 Task: Open Card Team Performance Review in Board Email A/B Testing to Workspace Full-stack Development and add a team member Softage.4@softage.net, a label Purple, a checklist Social Work, an attachment from Trello, a color Purple and finally, add a card description 'Develop and launch new social media marketing campaign for new product launch' and a comment 'Attention to detail is critical for this task, so let us make sure we do not miss anything important.'. Add a start date 'Jan 08, 1900' with a due date 'Jan 15, 1900'
Action: Mouse moved to (91, 356)
Screenshot: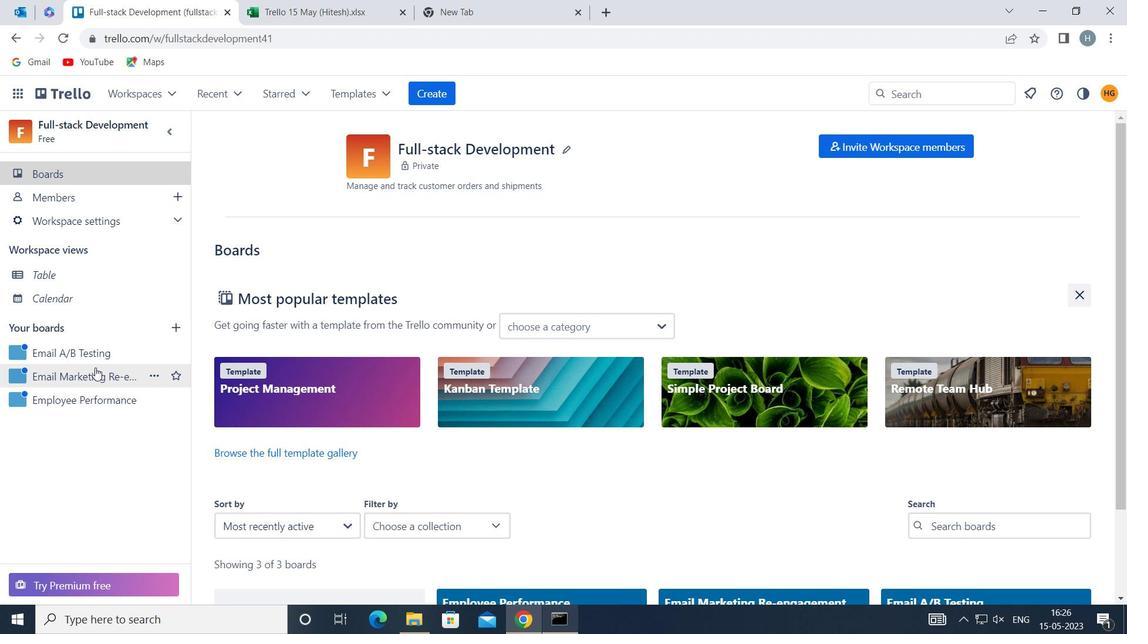 
Action: Mouse pressed left at (91, 356)
Screenshot: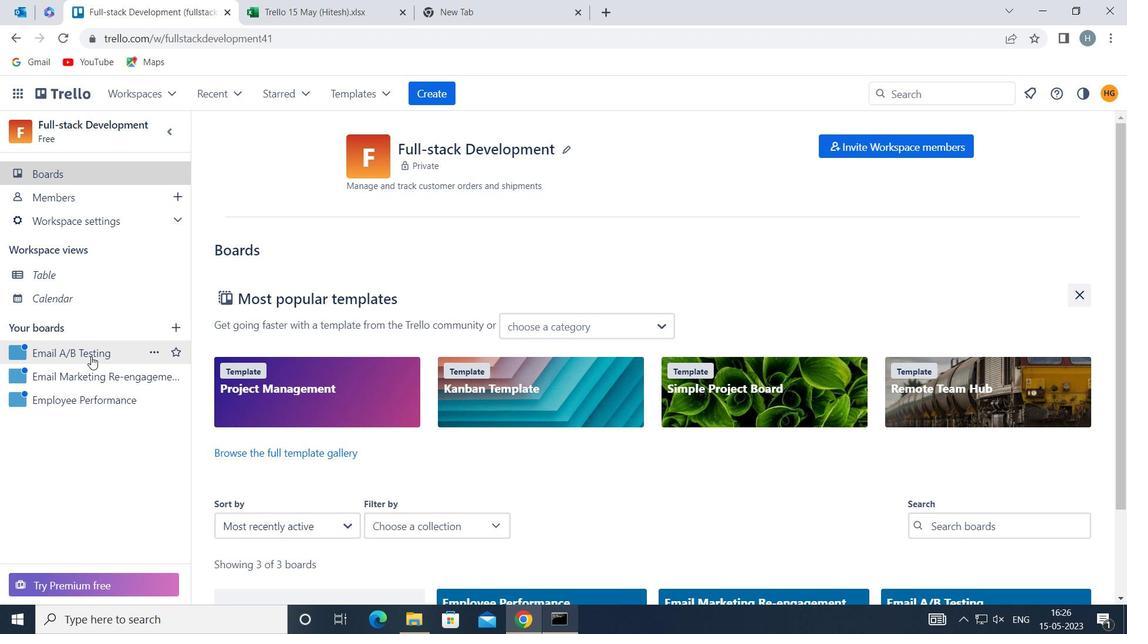 
Action: Mouse moved to (658, 209)
Screenshot: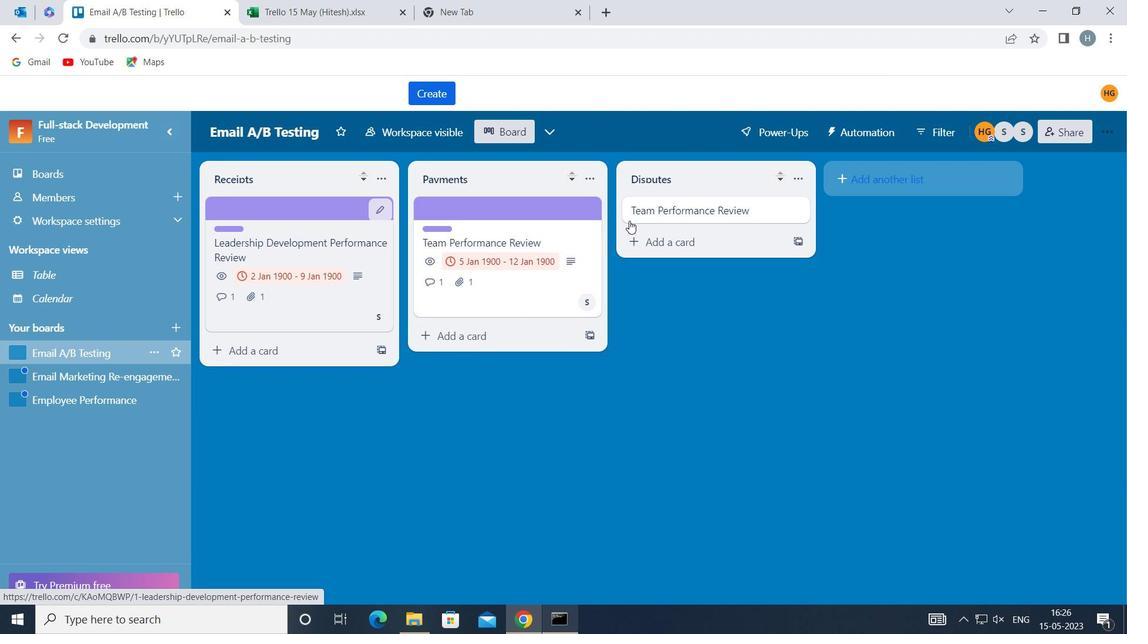 
Action: Mouse pressed left at (658, 209)
Screenshot: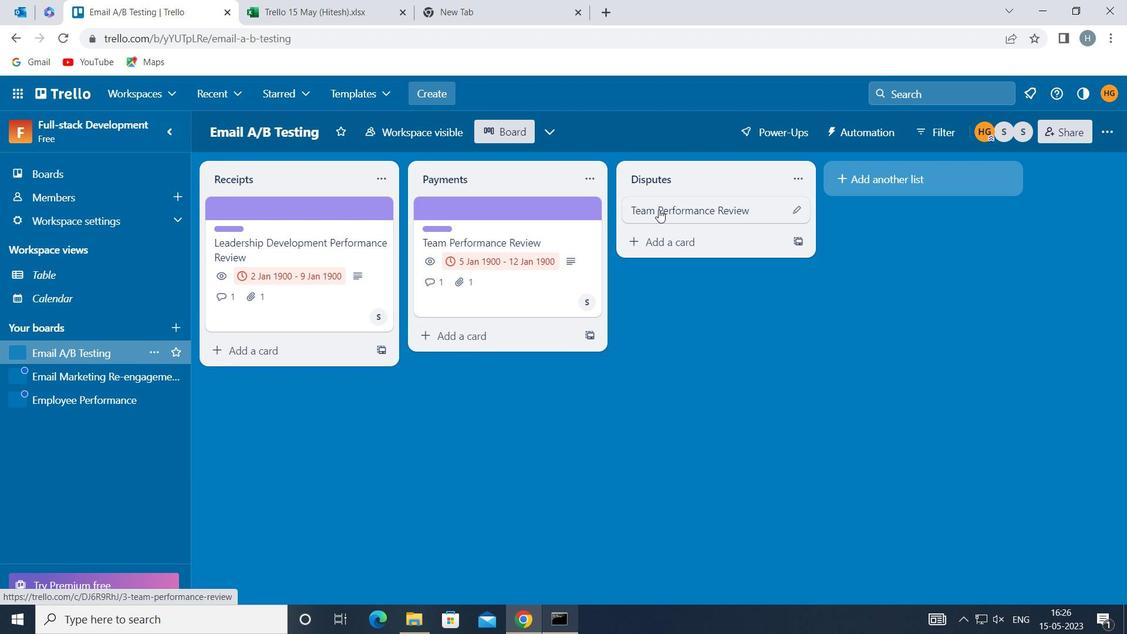 
Action: Mouse moved to (738, 263)
Screenshot: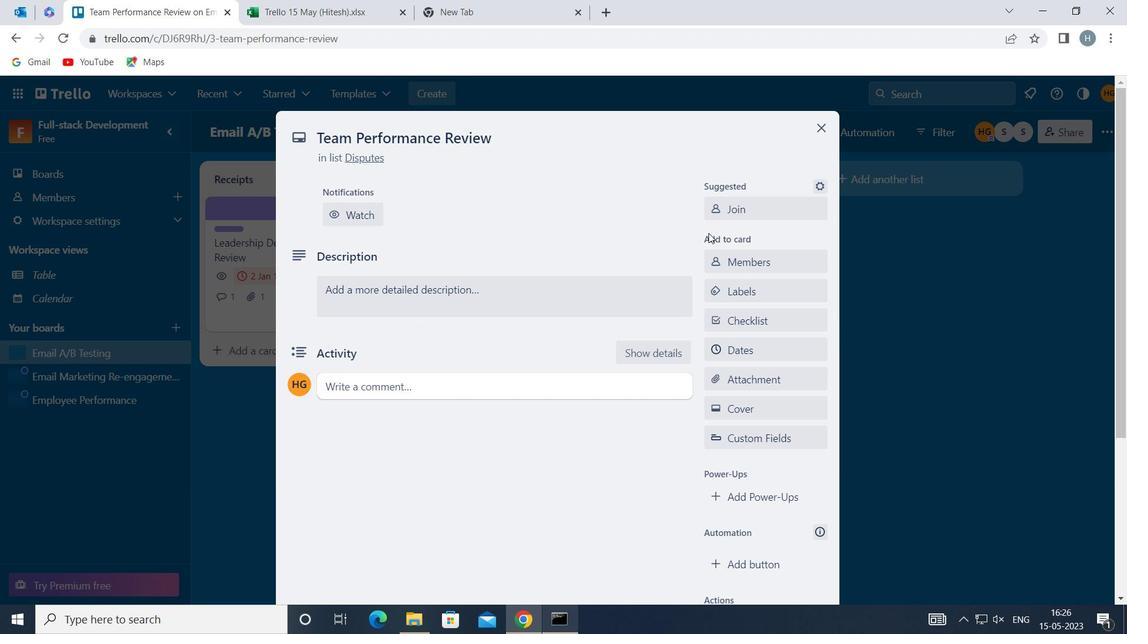 
Action: Mouse pressed left at (738, 263)
Screenshot: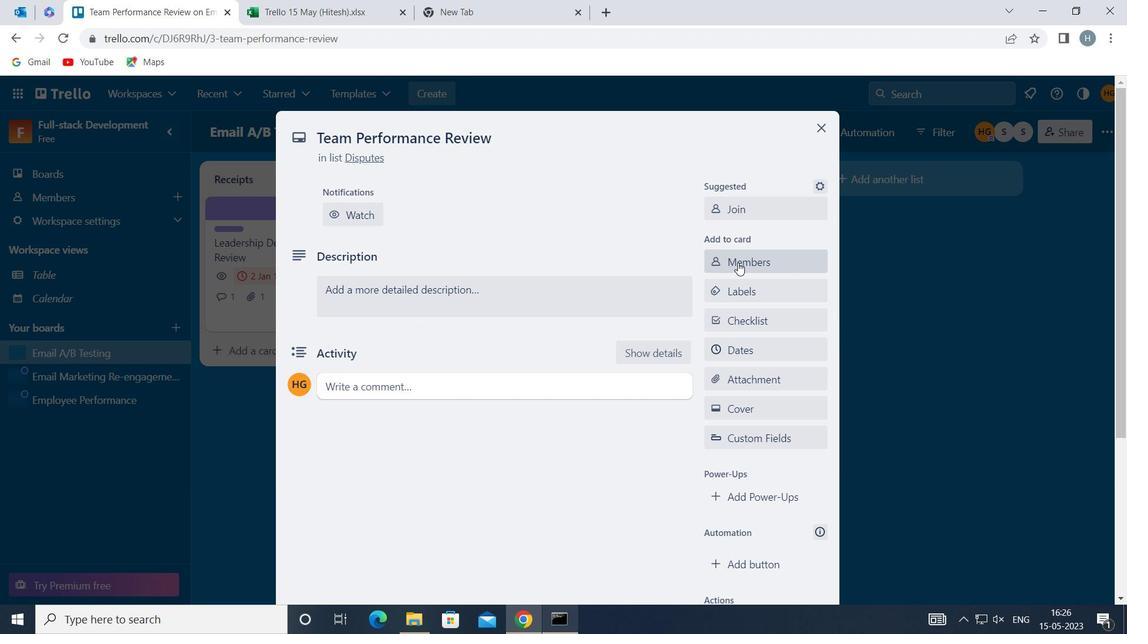 
Action: Key pressed softage
Screenshot: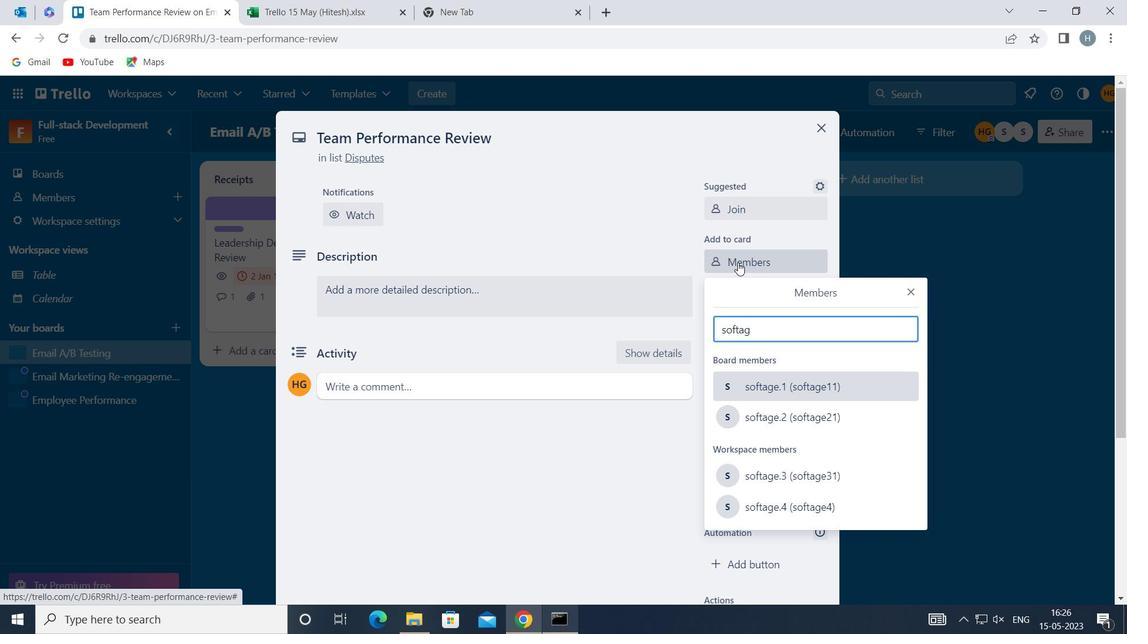 
Action: Mouse moved to (786, 502)
Screenshot: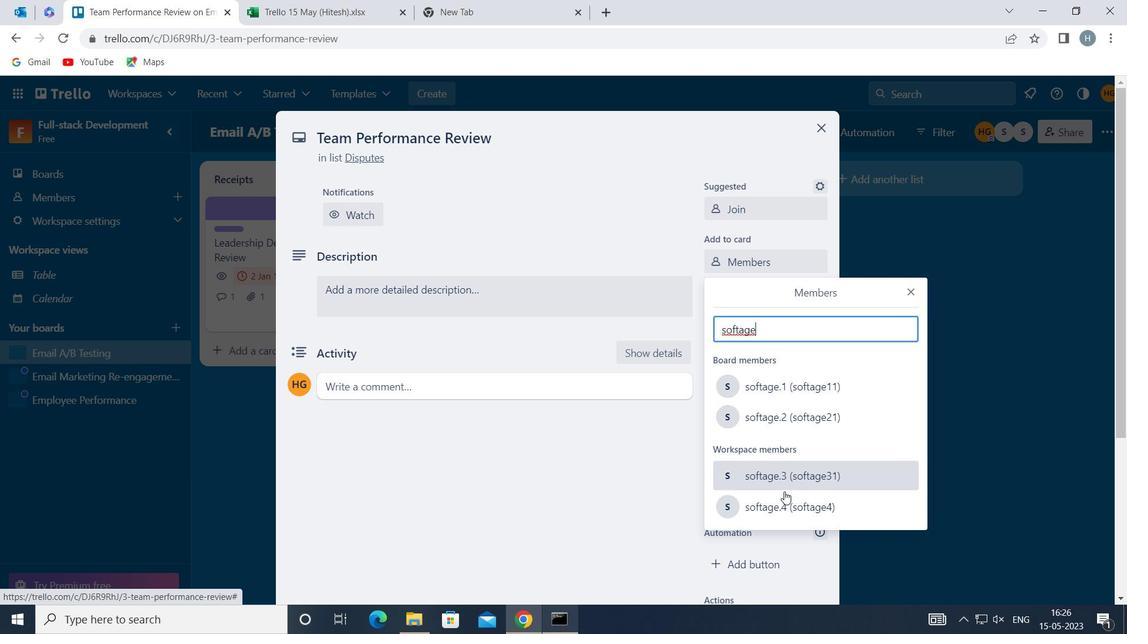 
Action: Mouse pressed left at (786, 502)
Screenshot: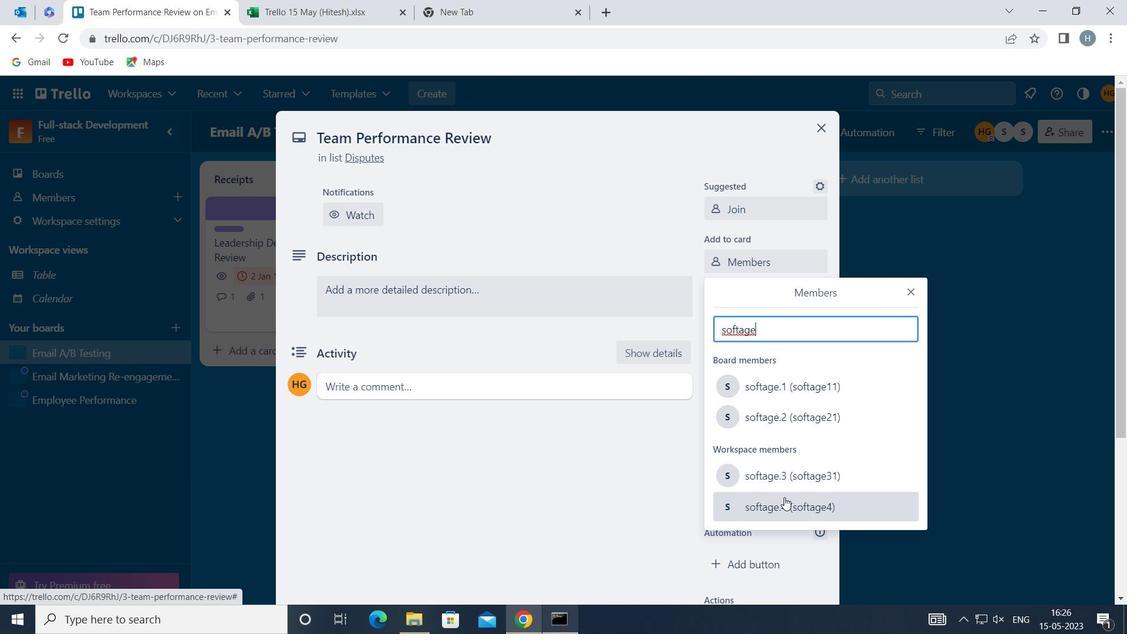 
Action: Mouse moved to (912, 290)
Screenshot: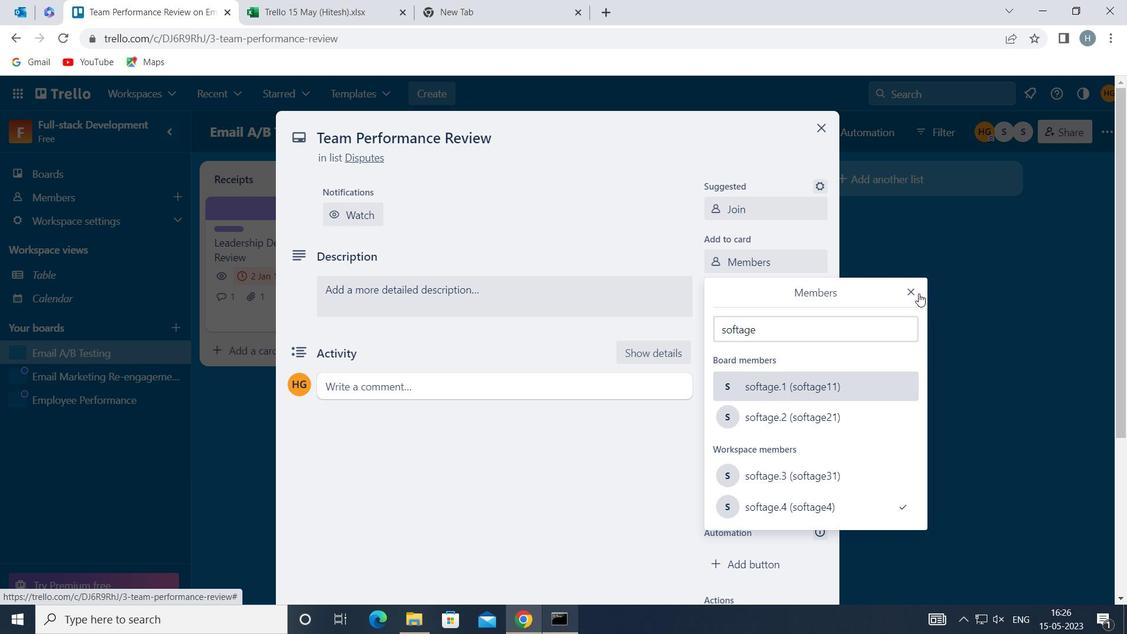 
Action: Mouse pressed left at (912, 290)
Screenshot: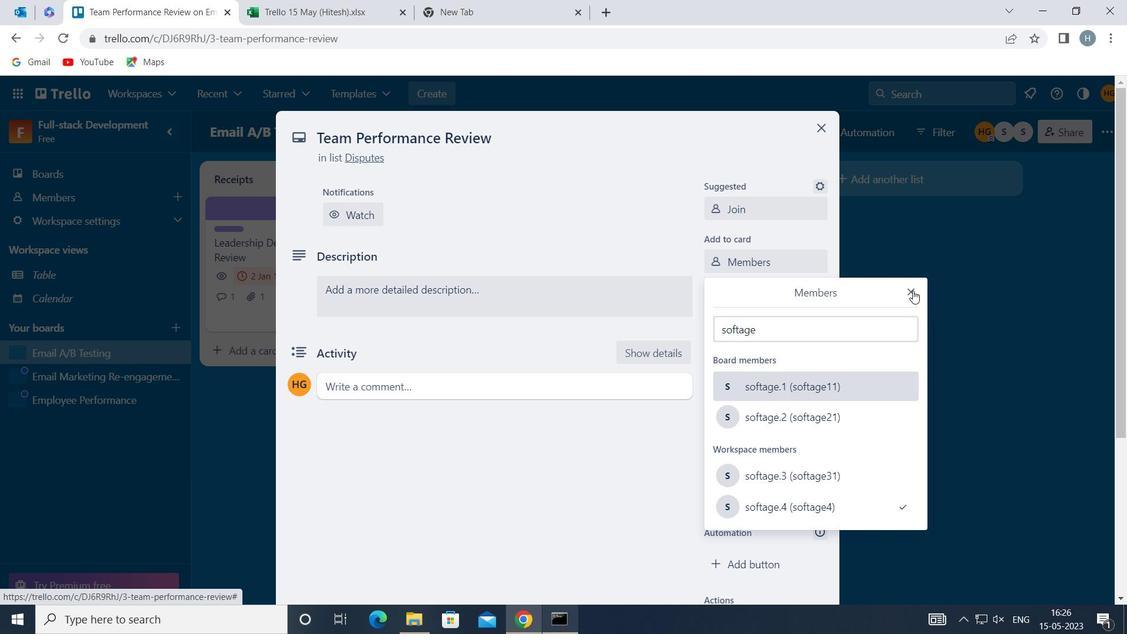 
Action: Mouse moved to (797, 284)
Screenshot: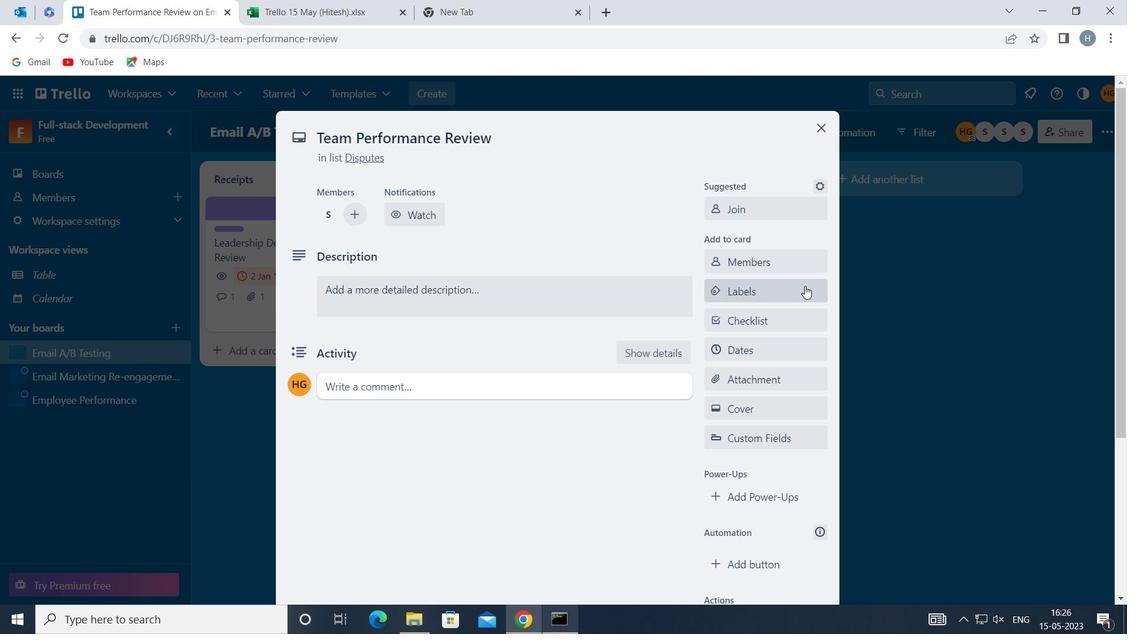 
Action: Mouse pressed left at (797, 284)
Screenshot: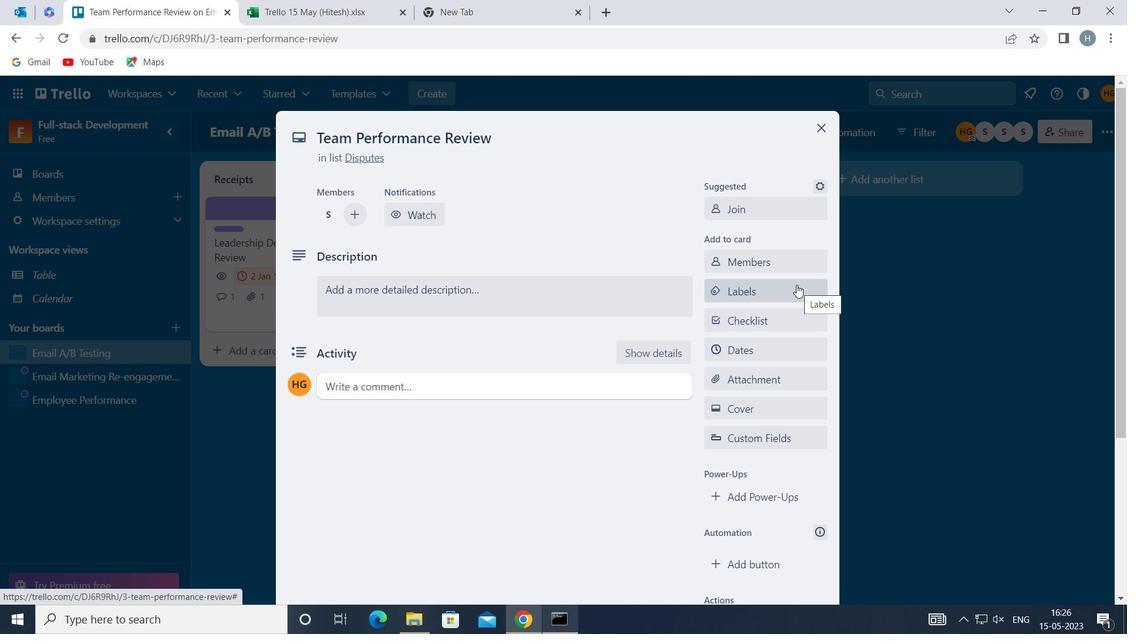
Action: Mouse moved to (796, 318)
Screenshot: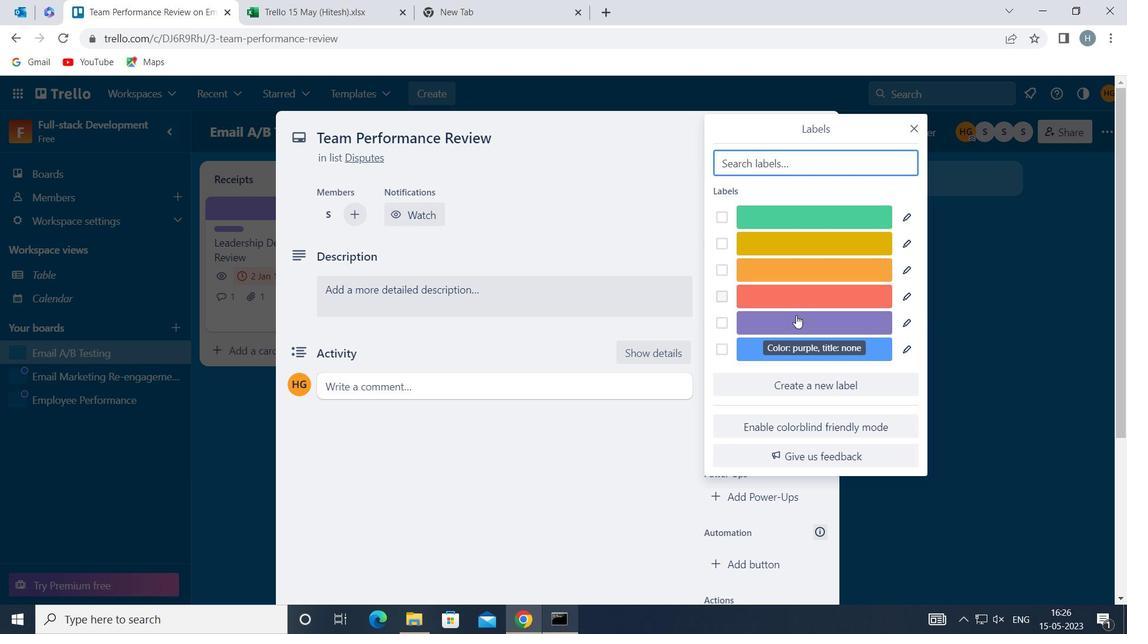 
Action: Mouse pressed left at (796, 318)
Screenshot: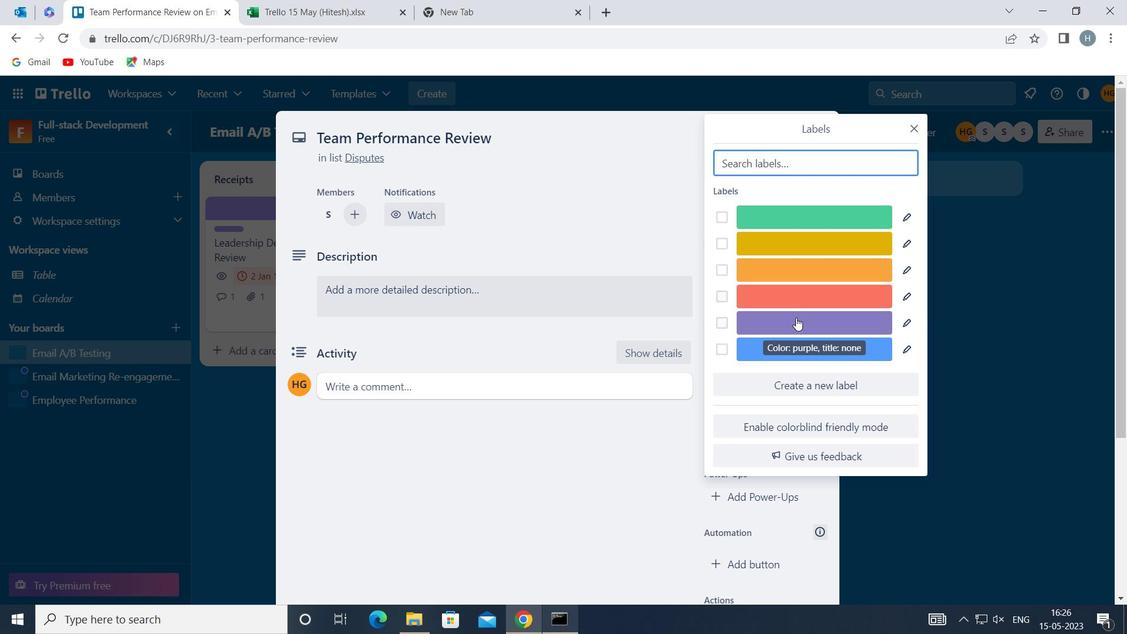 
Action: Mouse moved to (918, 123)
Screenshot: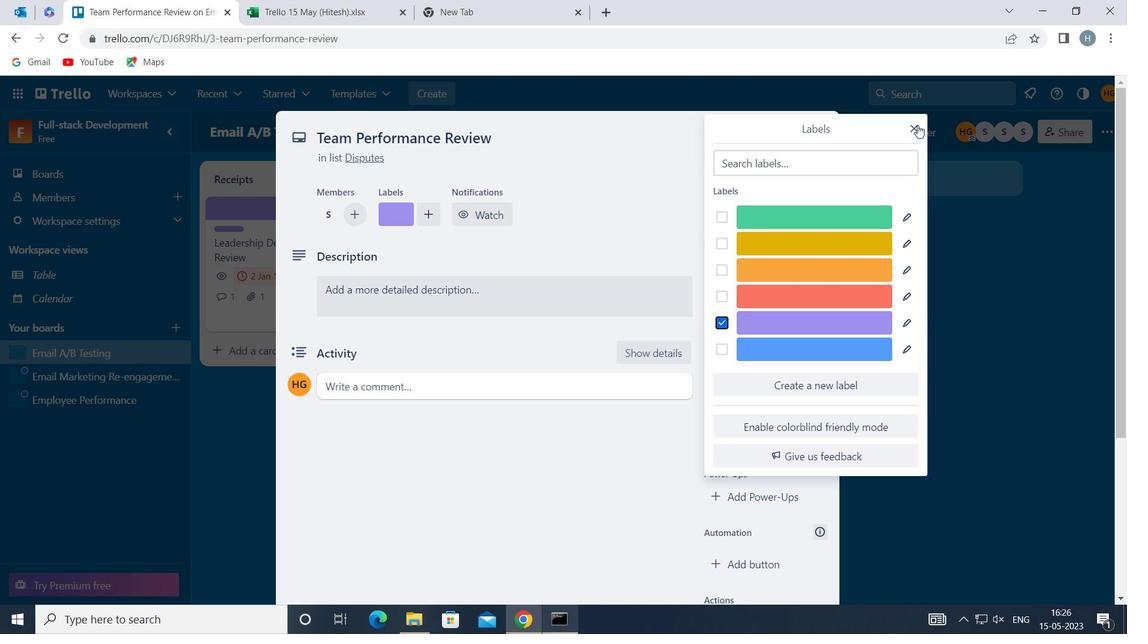 
Action: Mouse pressed left at (918, 123)
Screenshot: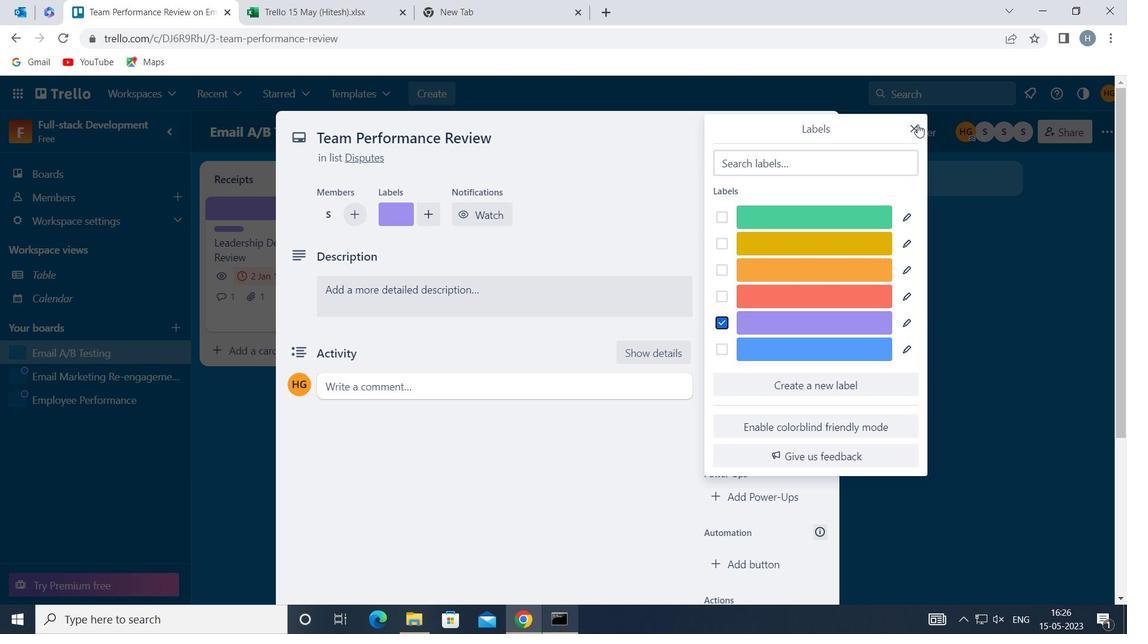 
Action: Mouse moved to (767, 314)
Screenshot: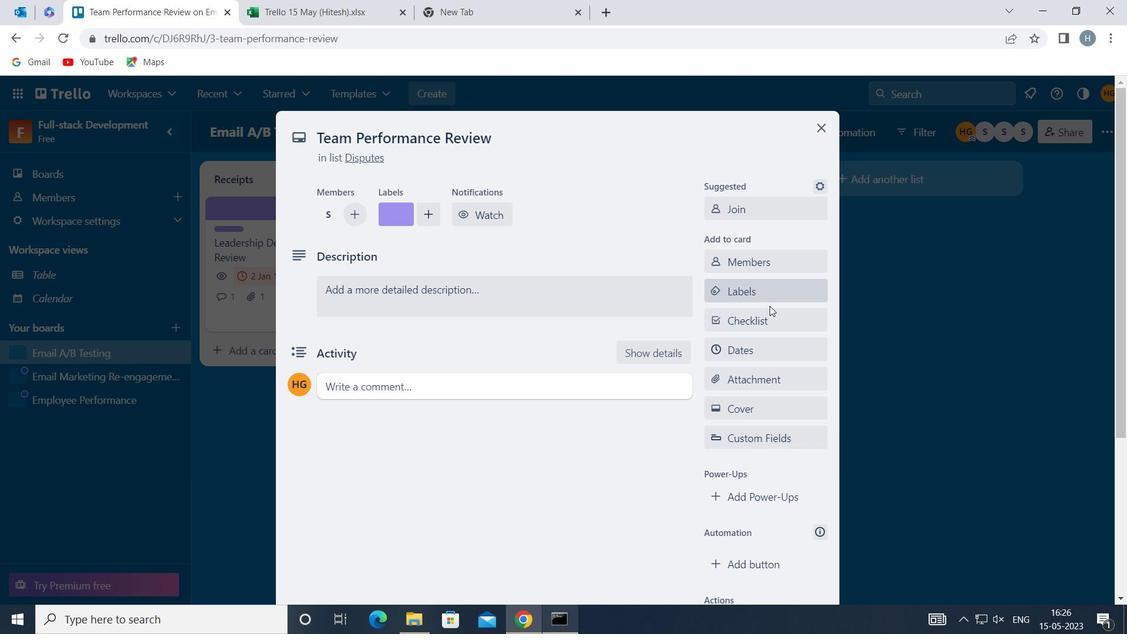 
Action: Mouse pressed left at (767, 314)
Screenshot: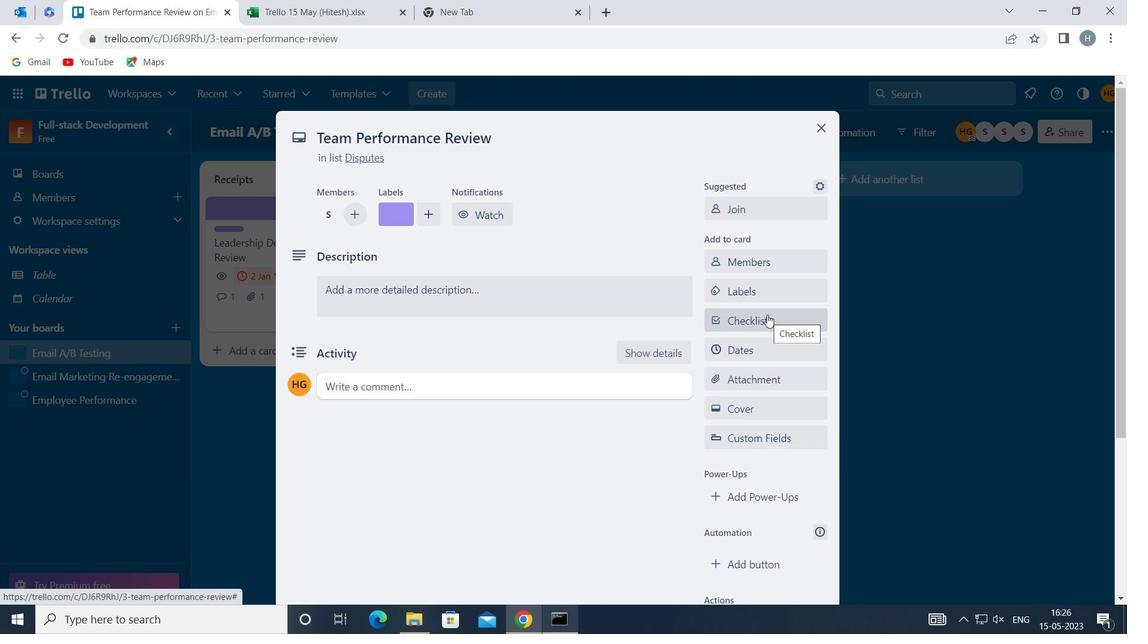 
Action: Key pressed <Key.shift>SOCIAL<Key.space><Key.shift>WORK
Screenshot: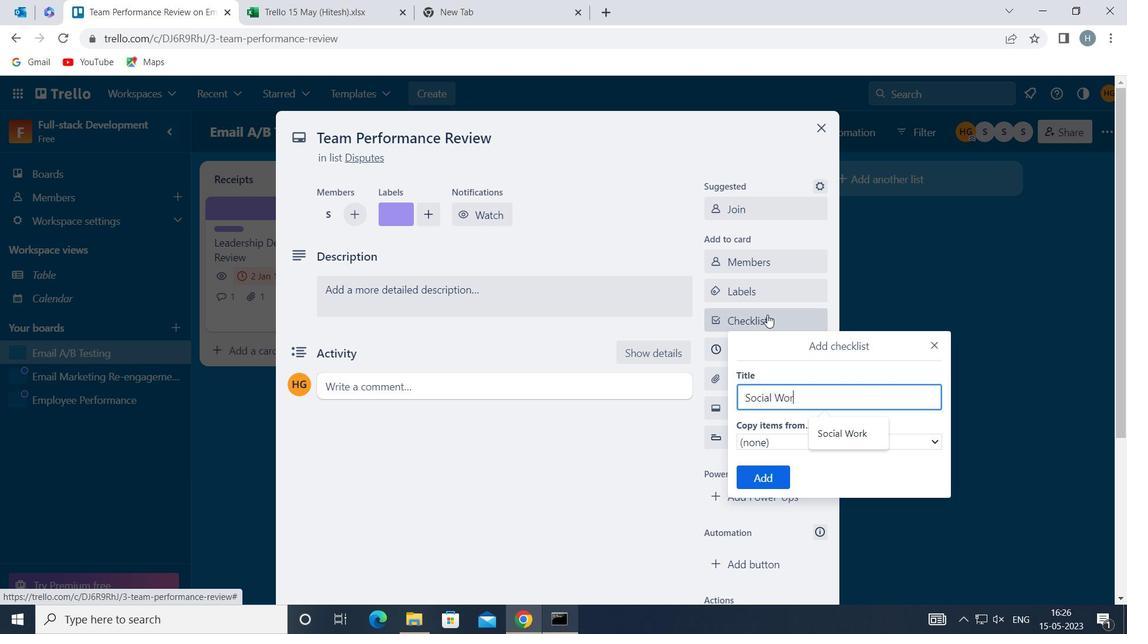 
Action: Mouse moved to (755, 469)
Screenshot: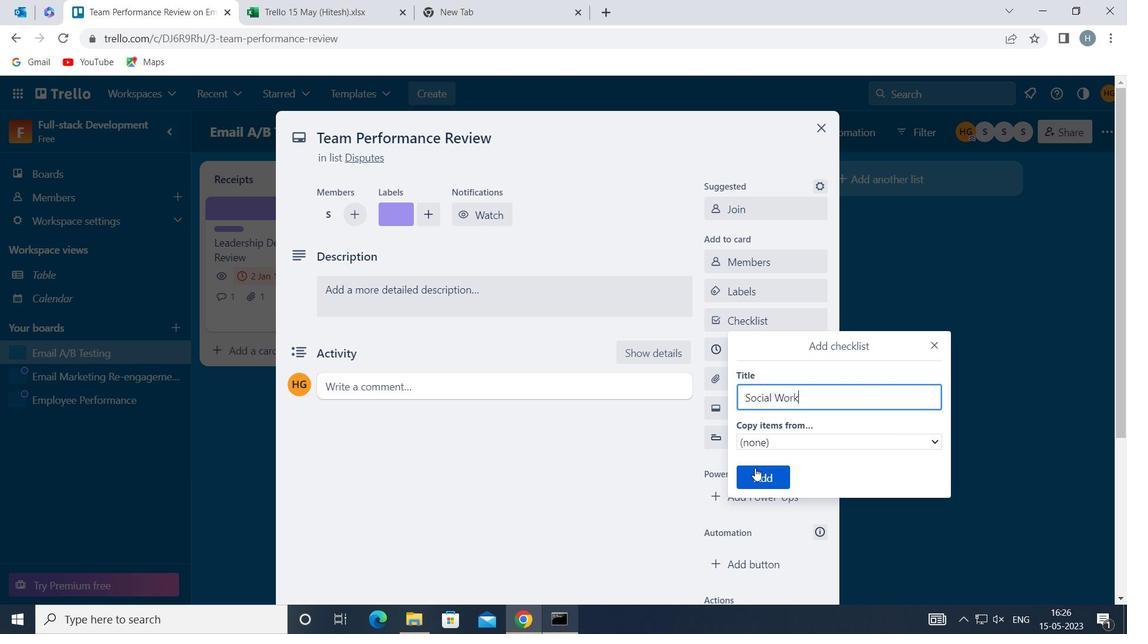 
Action: Mouse pressed left at (755, 469)
Screenshot: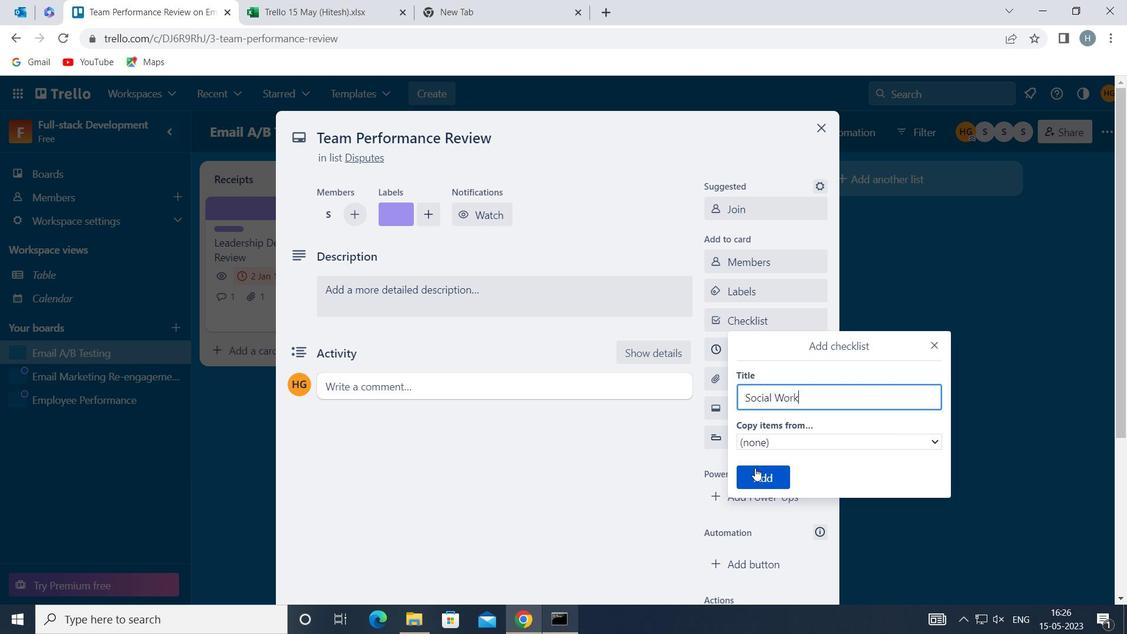 
Action: Mouse moved to (762, 370)
Screenshot: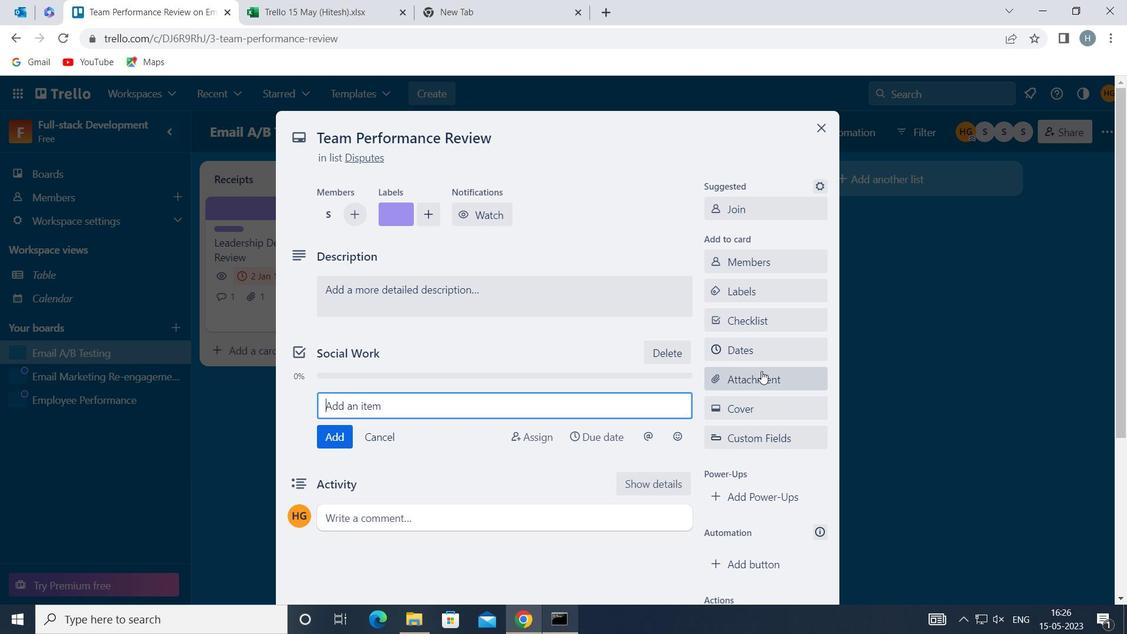
Action: Mouse pressed left at (762, 370)
Screenshot: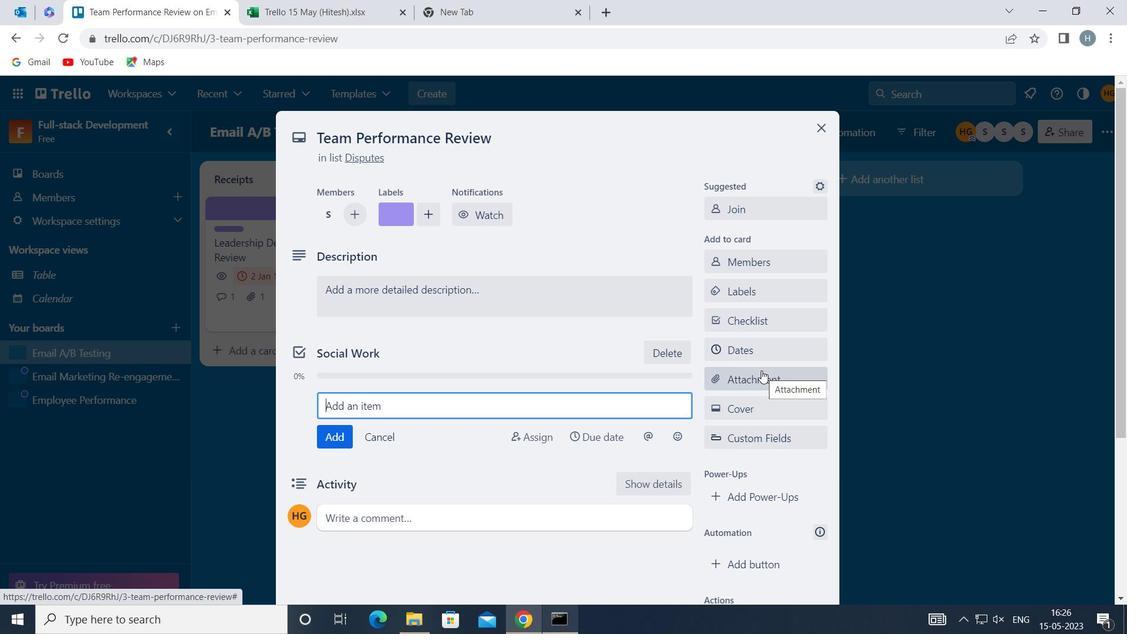 
Action: Mouse moved to (789, 185)
Screenshot: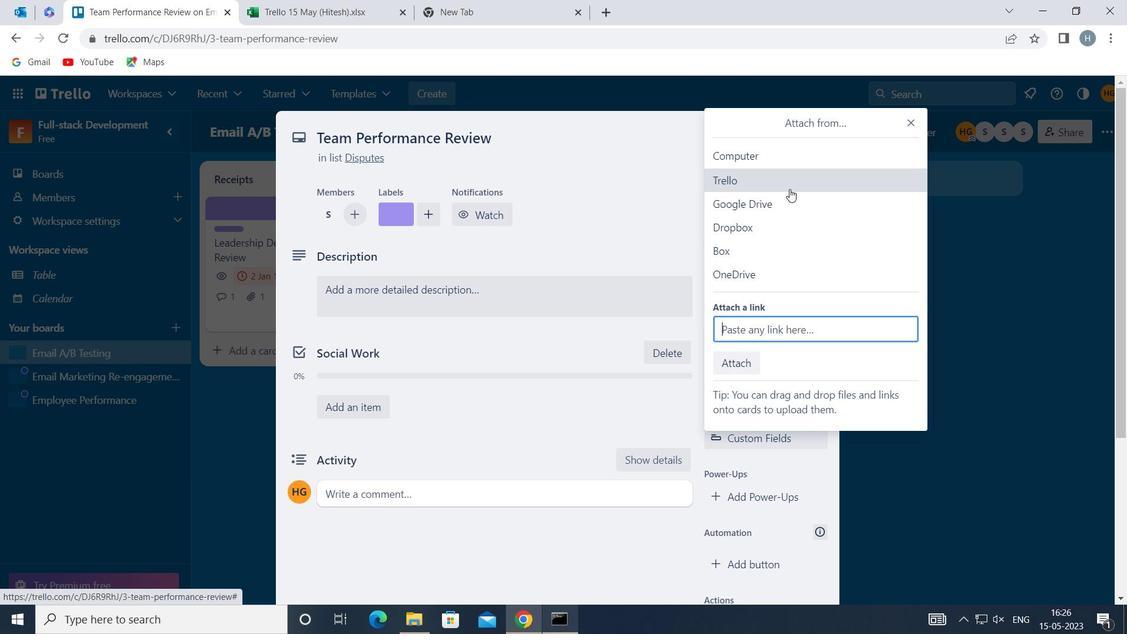 
Action: Mouse pressed left at (789, 185)
Screenshot: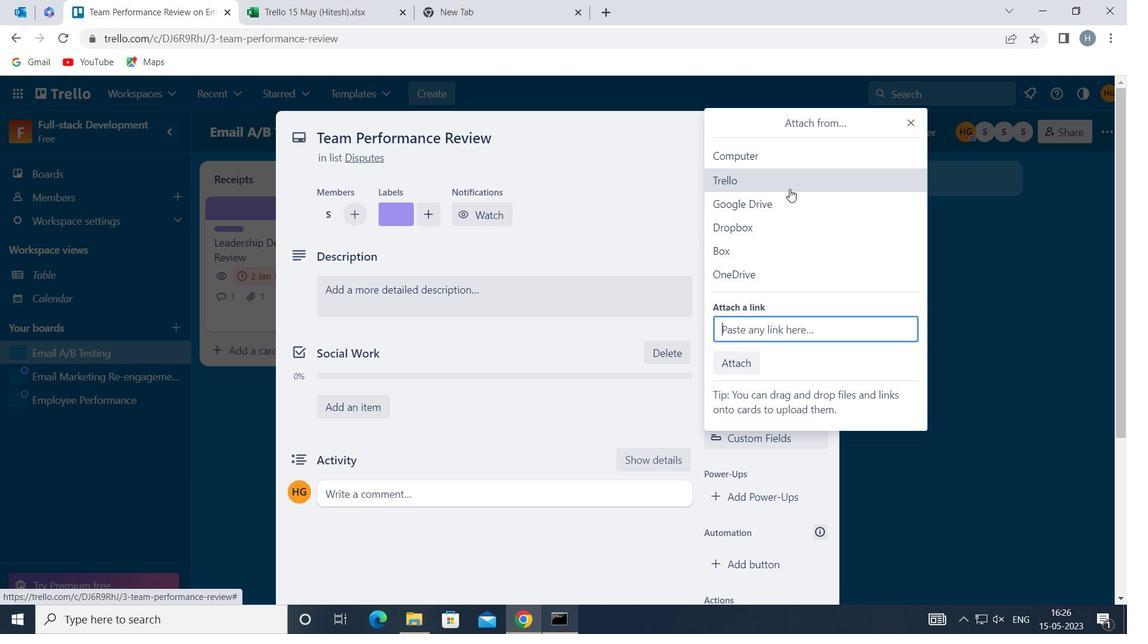 
Action: Mouse moved to (788, 294)
Screenshot: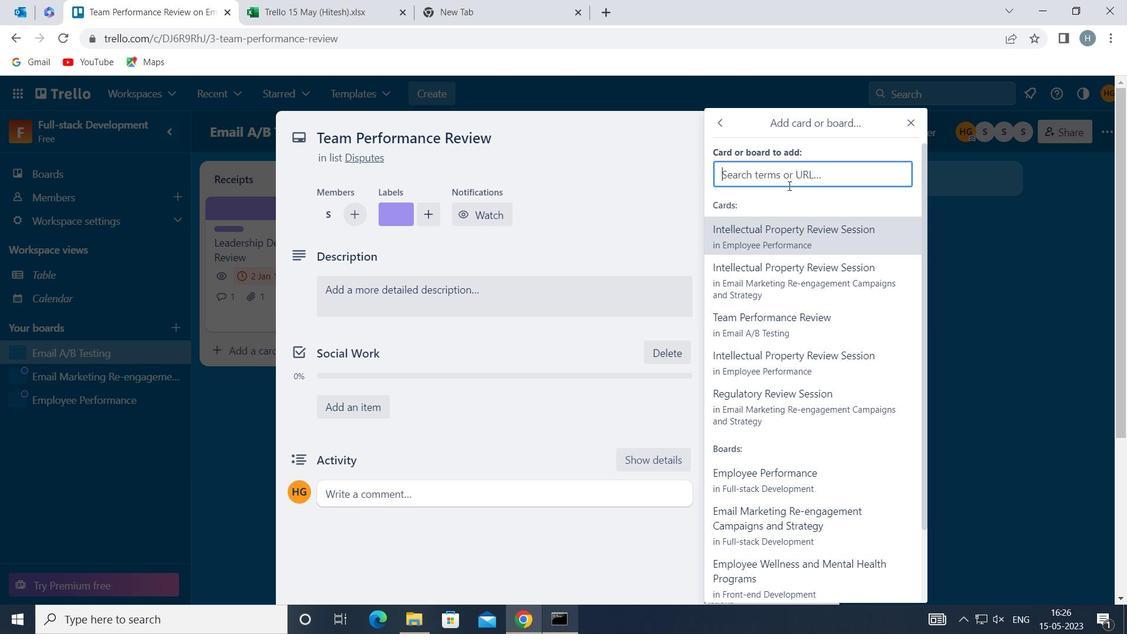 
Action: Mouse pressed left at (788, 294)
Screenshot: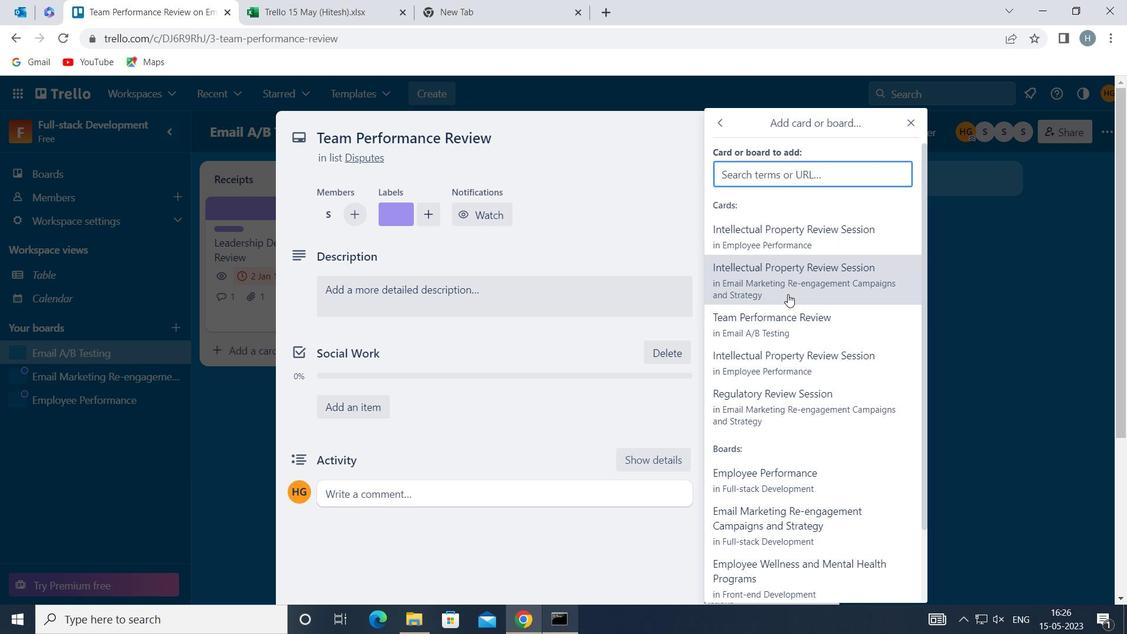 
Action: Mouse moved to (780, 412)
Screenshot: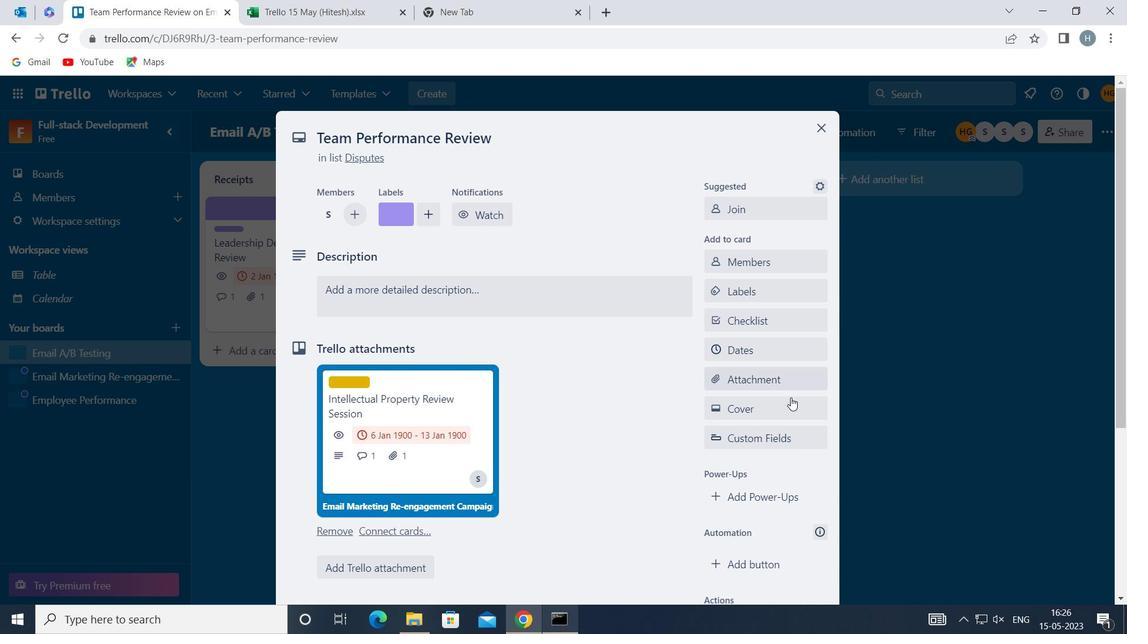 
Action: Mouse pressed left at (780, 412)
Screenshot: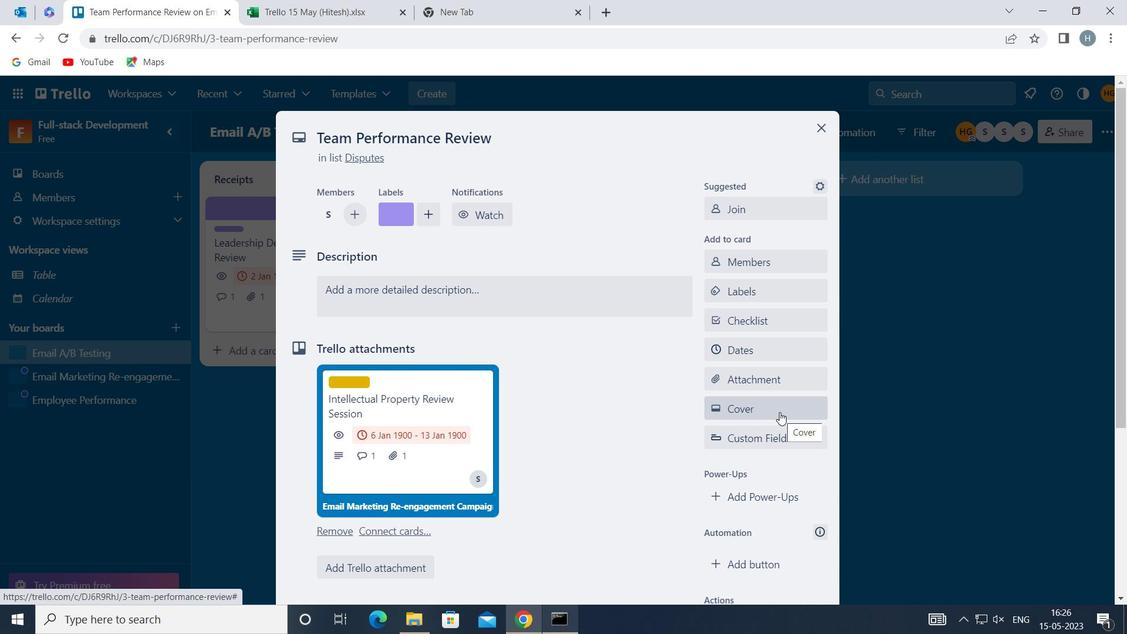 
Action: Mouse moved to (902, 312)
Screenshot: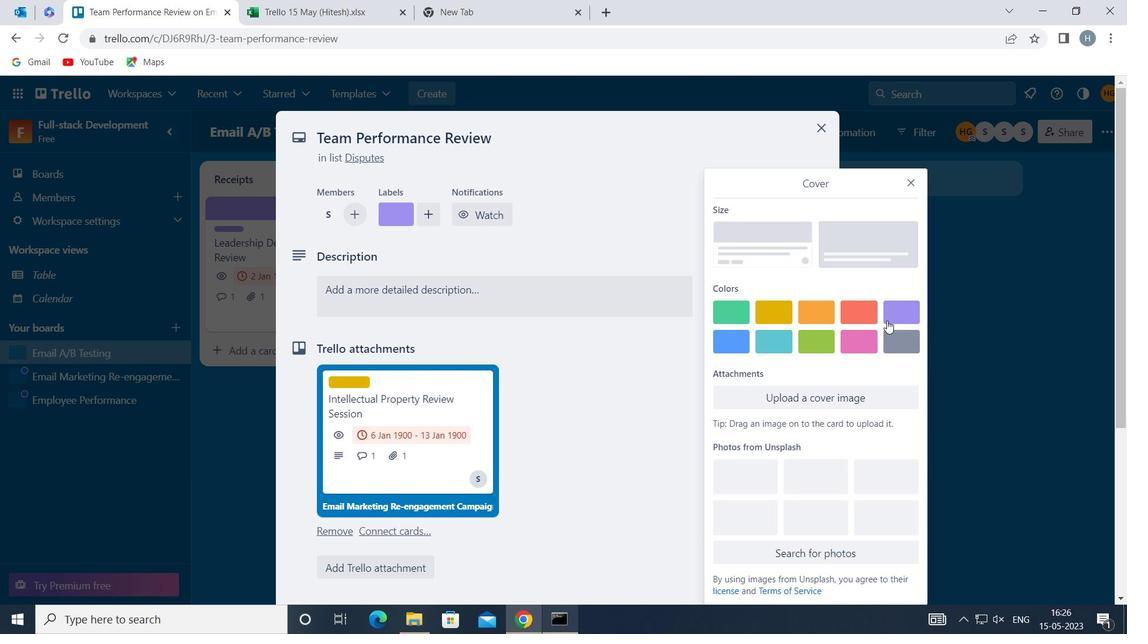 
Action: Mouse pressed left at (902, 312)
Screenshot: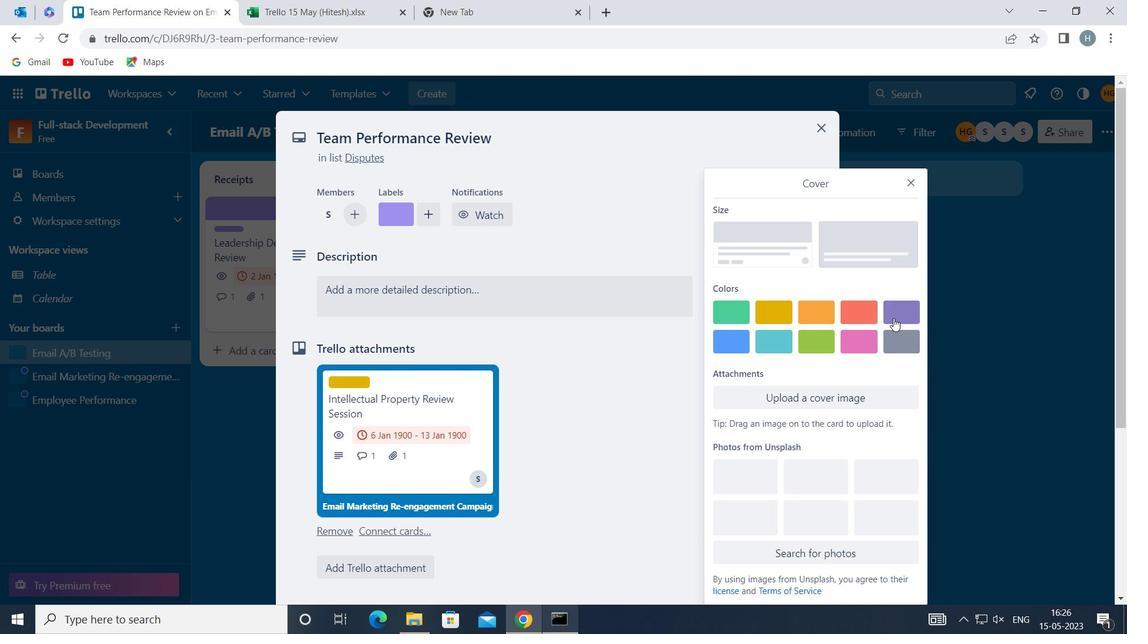 
Action: Mouse moved to (911, 152)
Screenshot: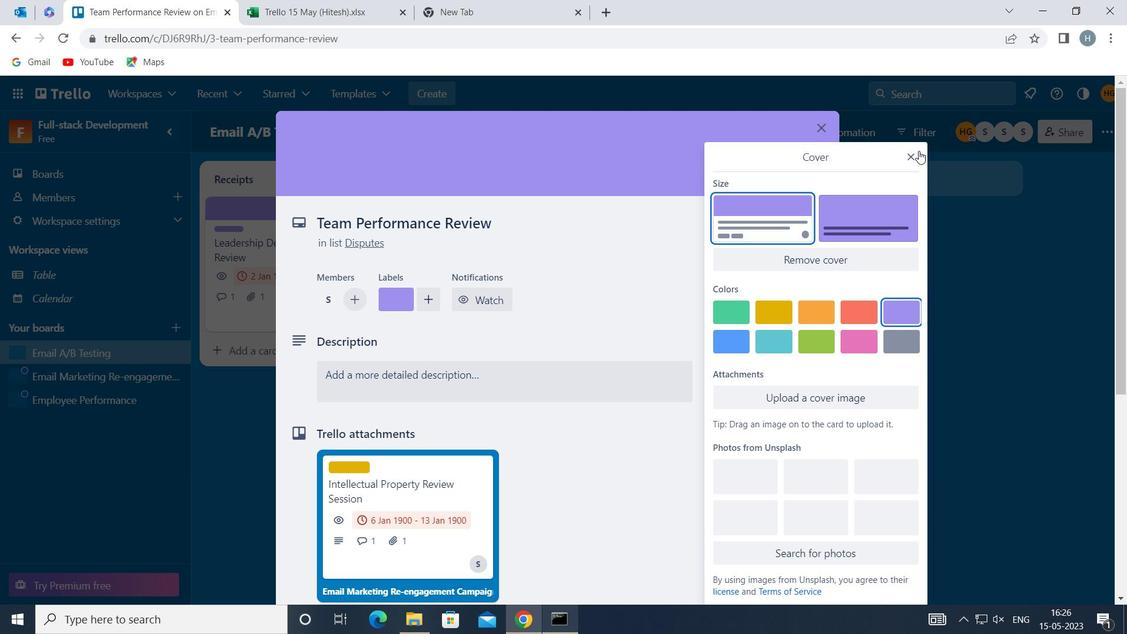 
Action: Mouse pressed left at (911, 152)
Screenshot: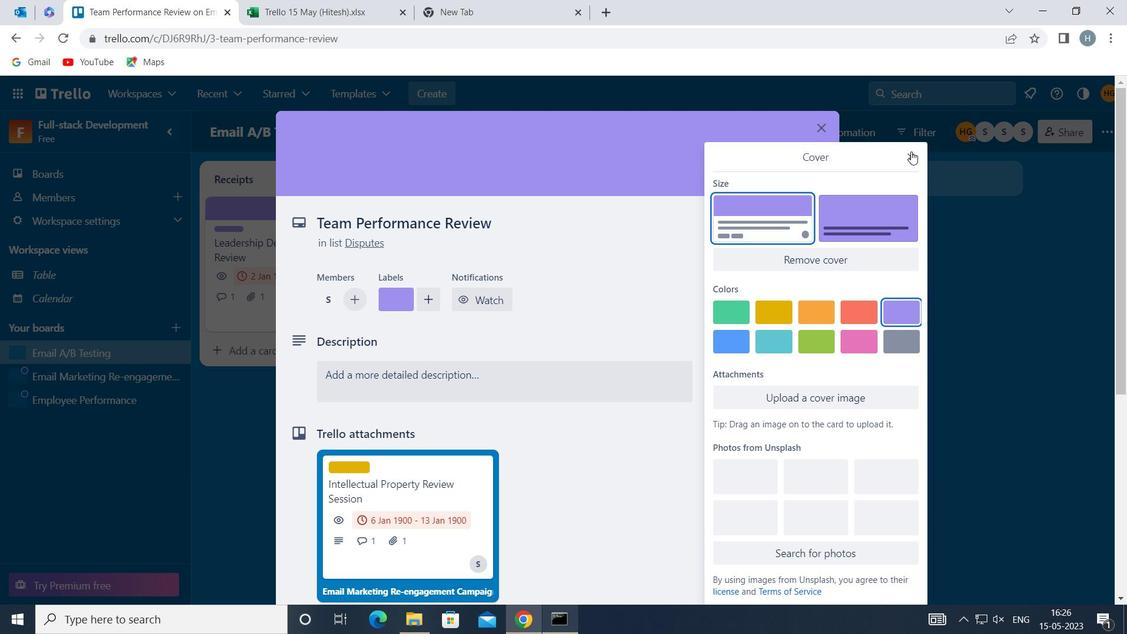 
Action: Mouse moved to (607, 383)
Screenshot: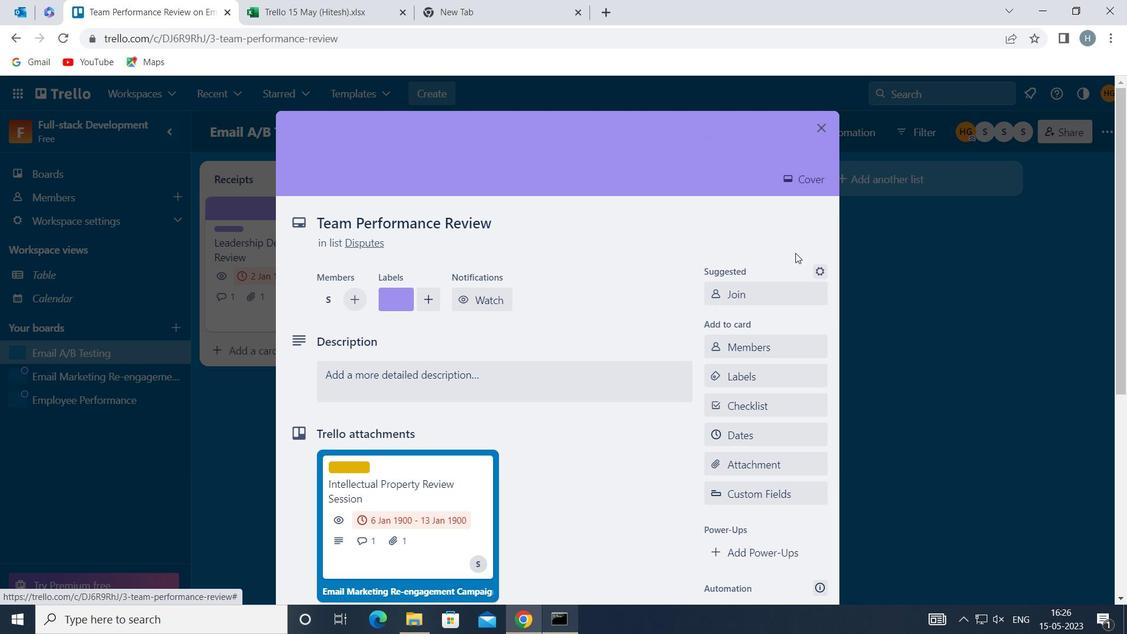 
Action: Mouse pressed left at (607, 383)
Screenshot: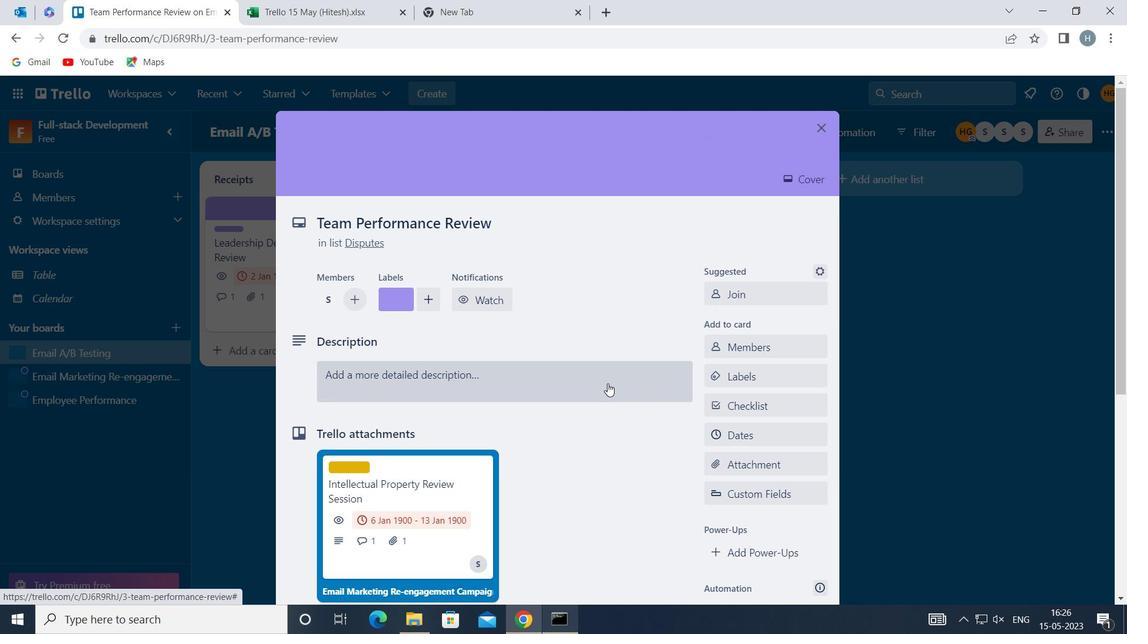 
Action: Key pressed <Key.shift>DEVELOP<Key.space>AND<Key.space>K<Key.backspace>LAUNCH<Key.space>NEW<Key.space>SOCI
Screenshot: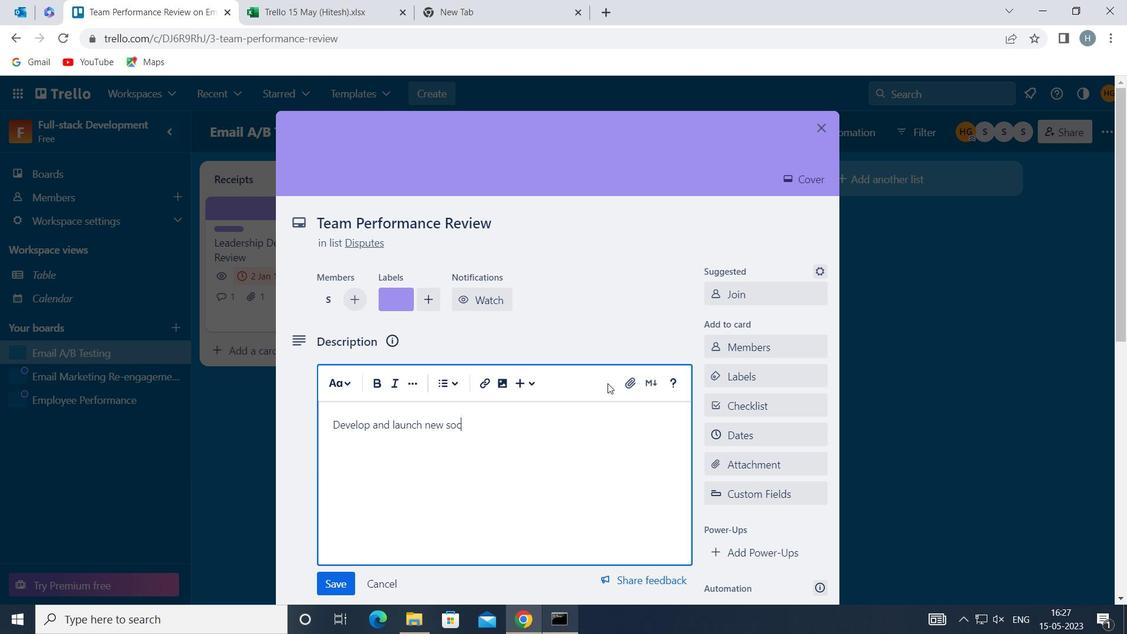 
Action: Mouse moved to (608, 389)
Screenshot: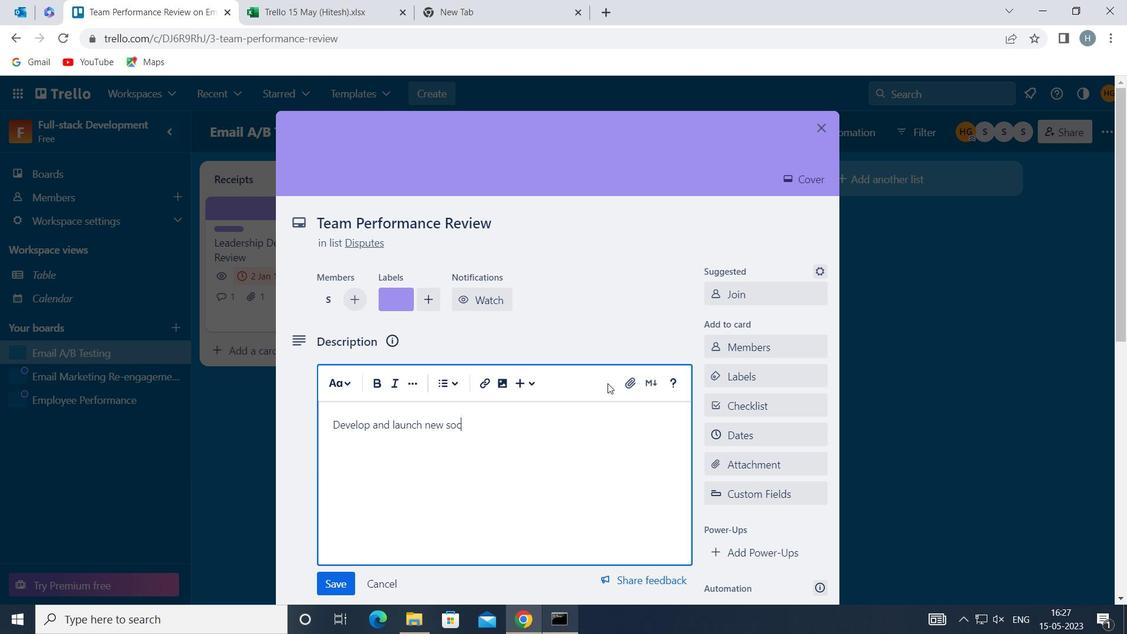 
Action: Key pressed AL<Key.space>MEDI
Screenshot: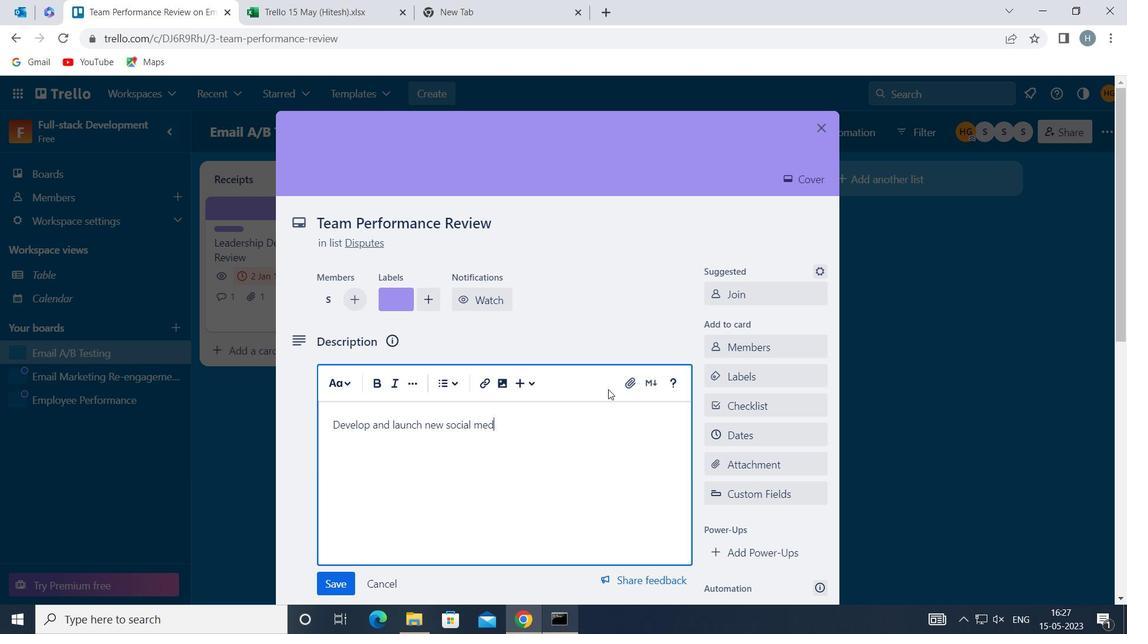 
Action: Mouse moved to (609, 399)
Screenshot: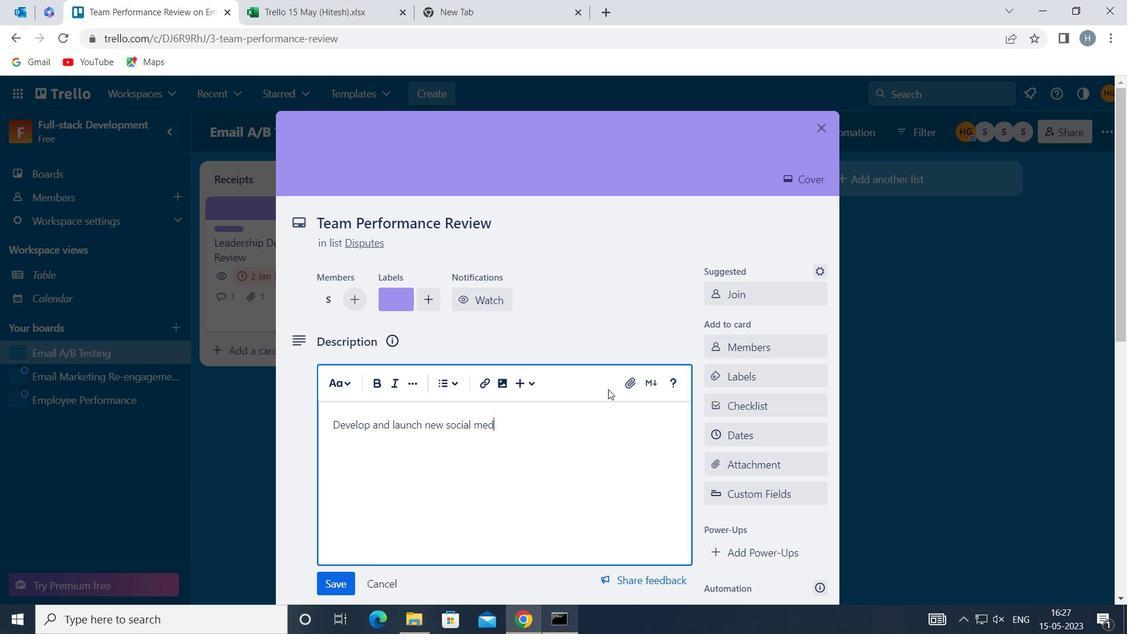 
Action: Key pressed A<Key.space>MARKETING<Key.space>CAMPAIGN<Key.space>FOR<Key.space>NEW<Key.space>PRODUCT<Key.space>L<Key.caps_lock>A<Key.backspace>
Screenshot: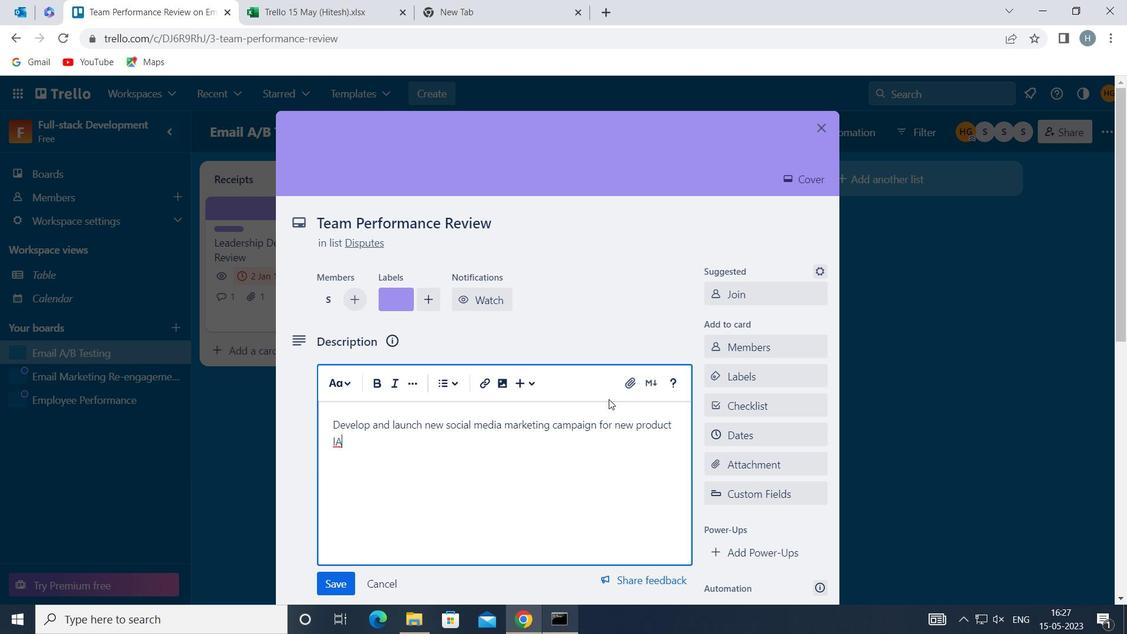 
Action: Mouse moved to (609, 399)
Screenshot: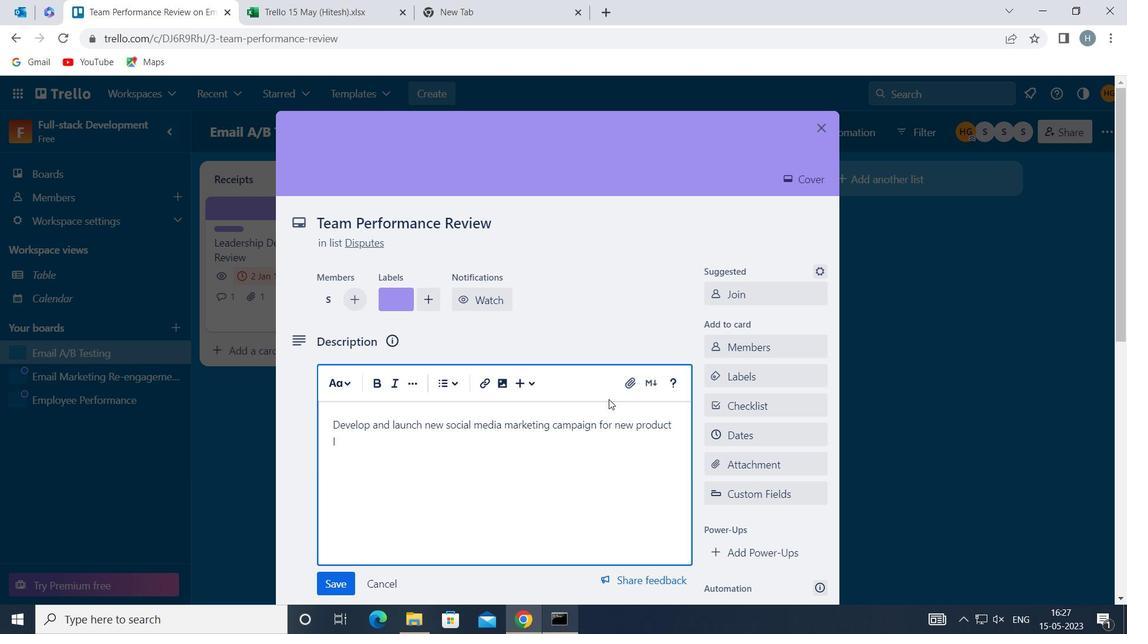 
Action: Key pressed <Key.caps_lock>A
Screenshot: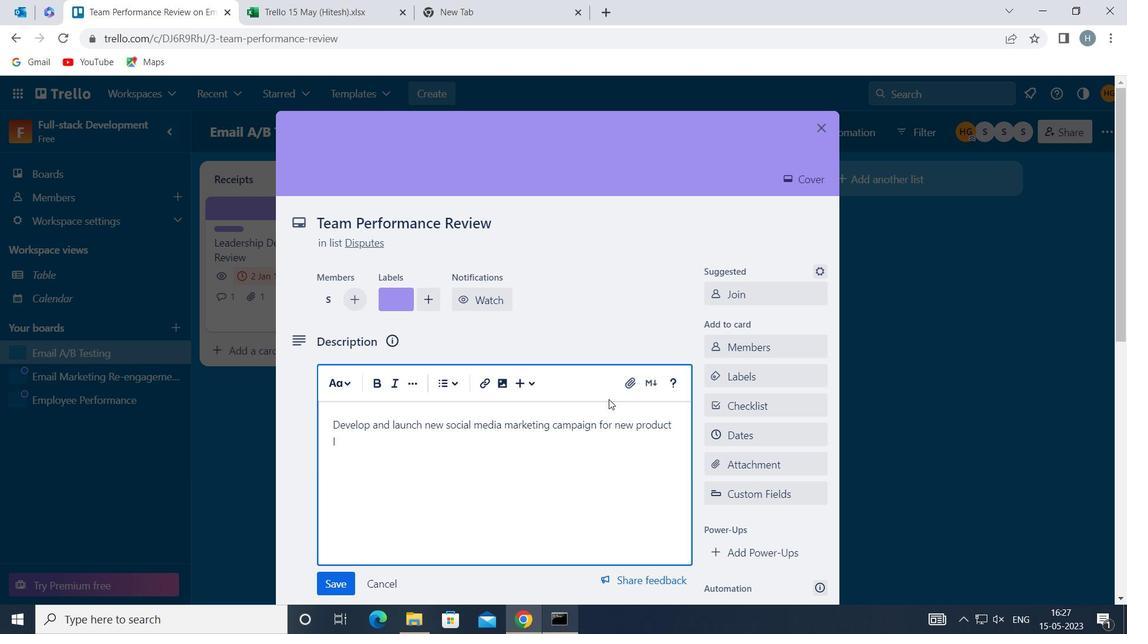 
Action: Mouse moved to (612, 422)
Screenshot: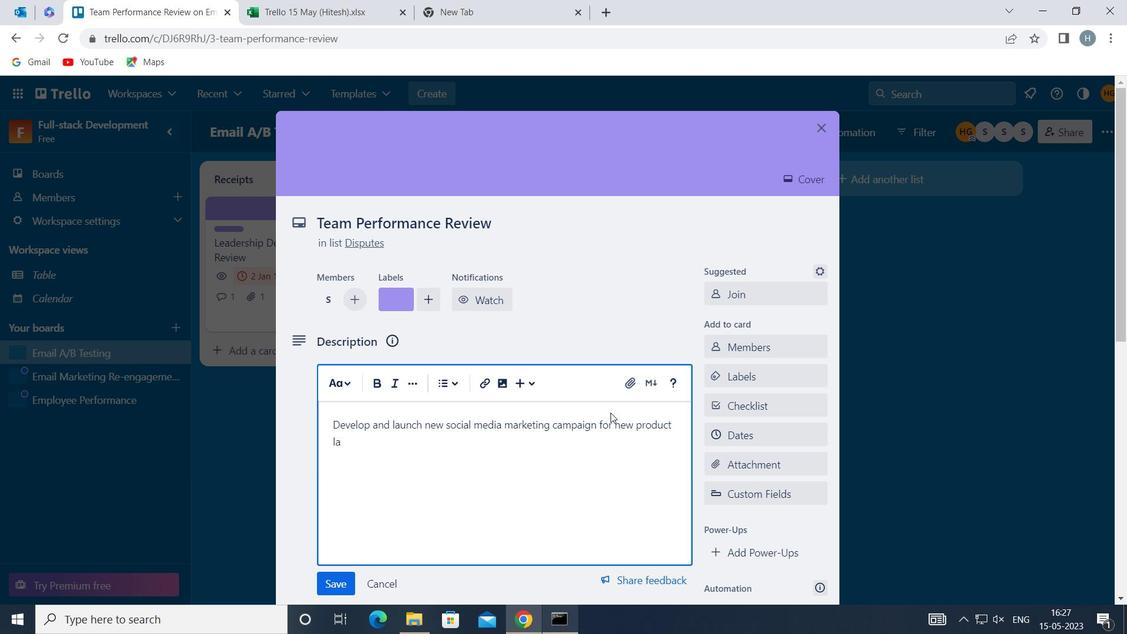 
Action: Key pressed U
Screenshot: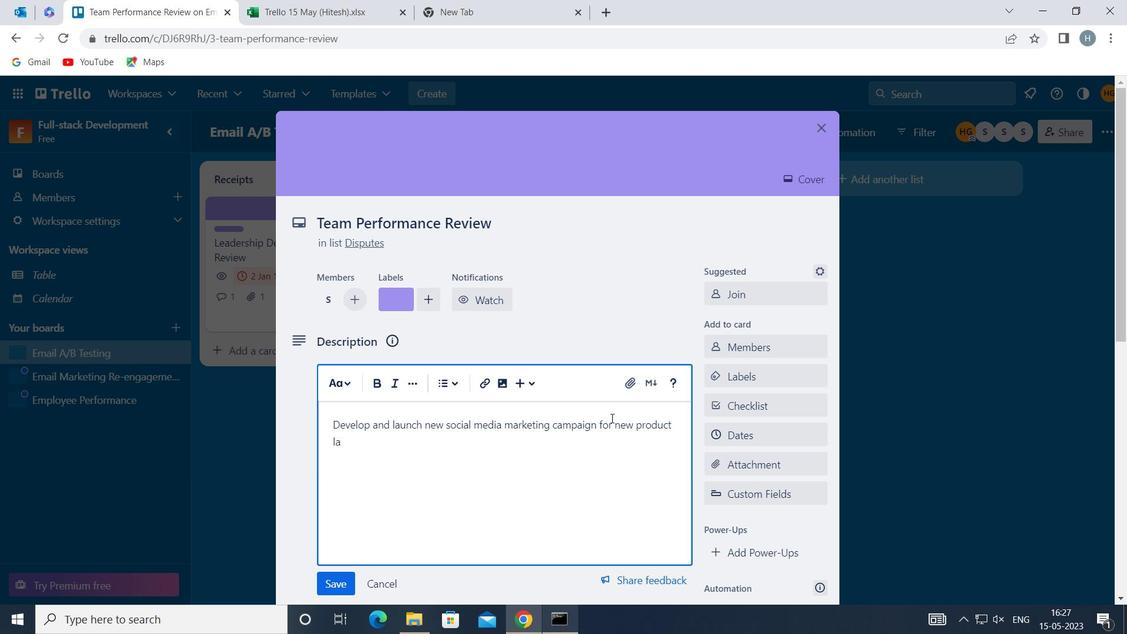 
Action: Mouse moved to (613, 426)
Screenshot: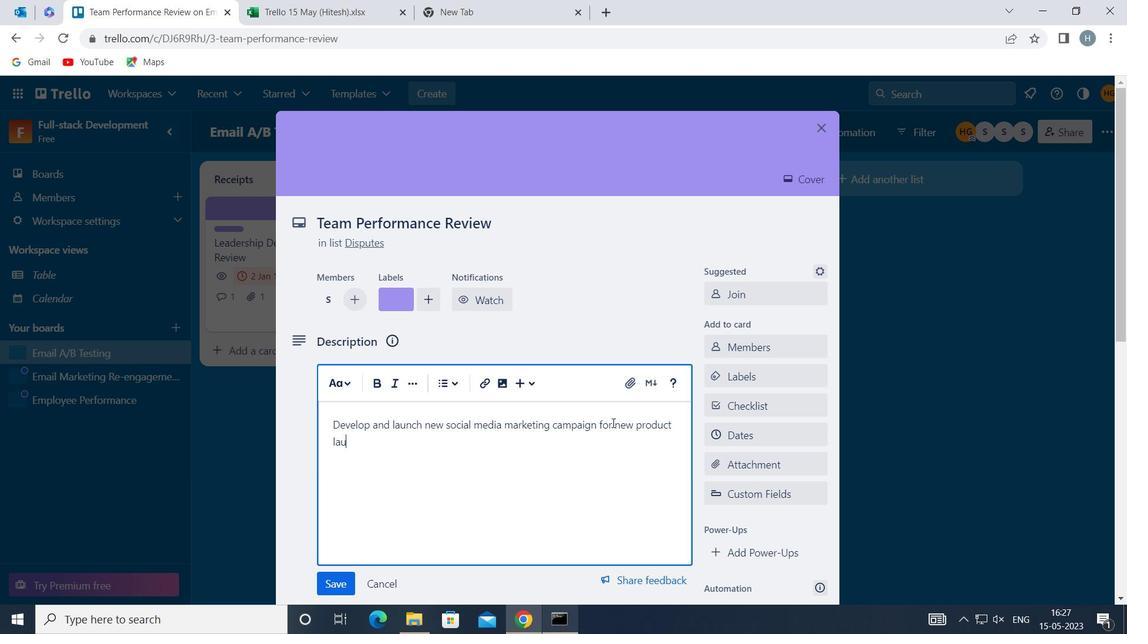 
Action: Key pressed NCH<Key.space>
Screenshot: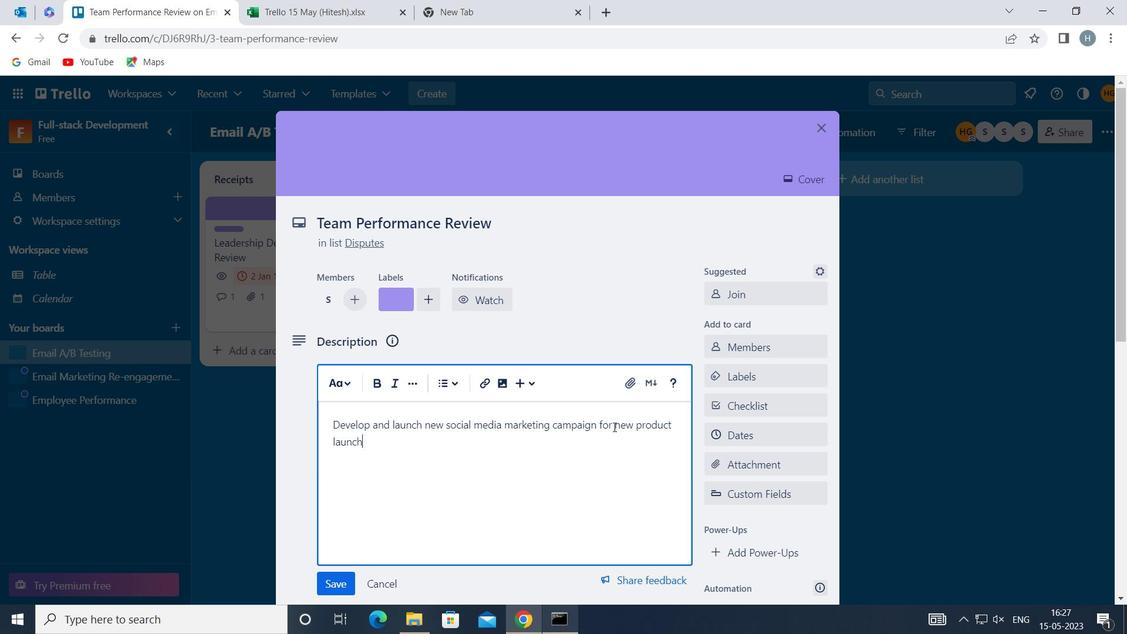 
Action: Mouse moved to (329, 584)
Screenshot: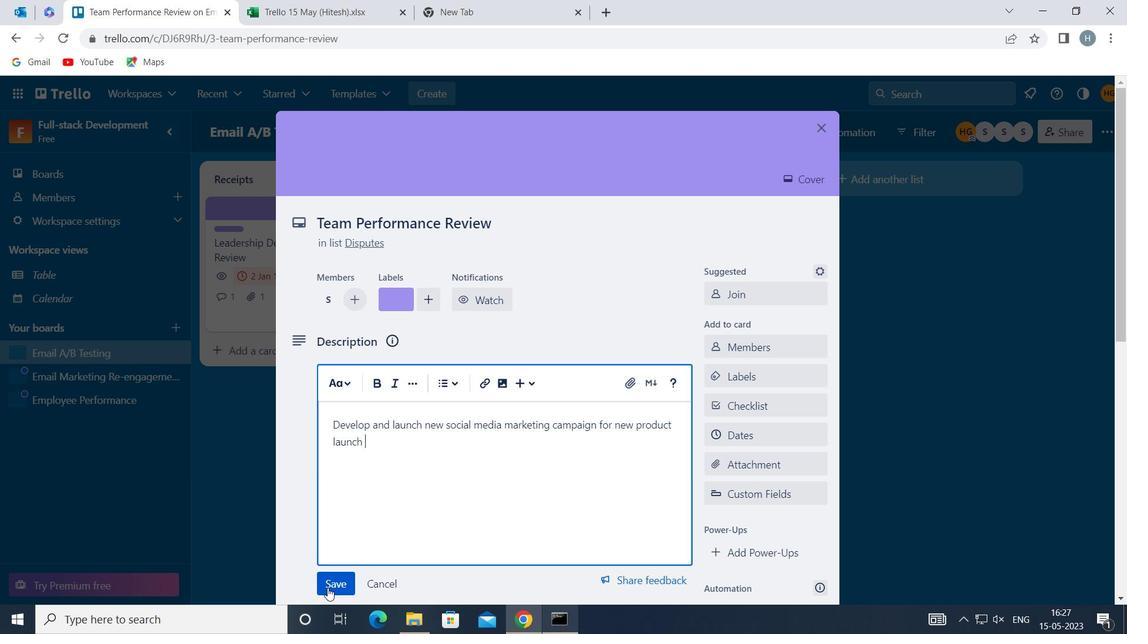 
Action: Mouse pressed left at (329, 584)
Screenshot: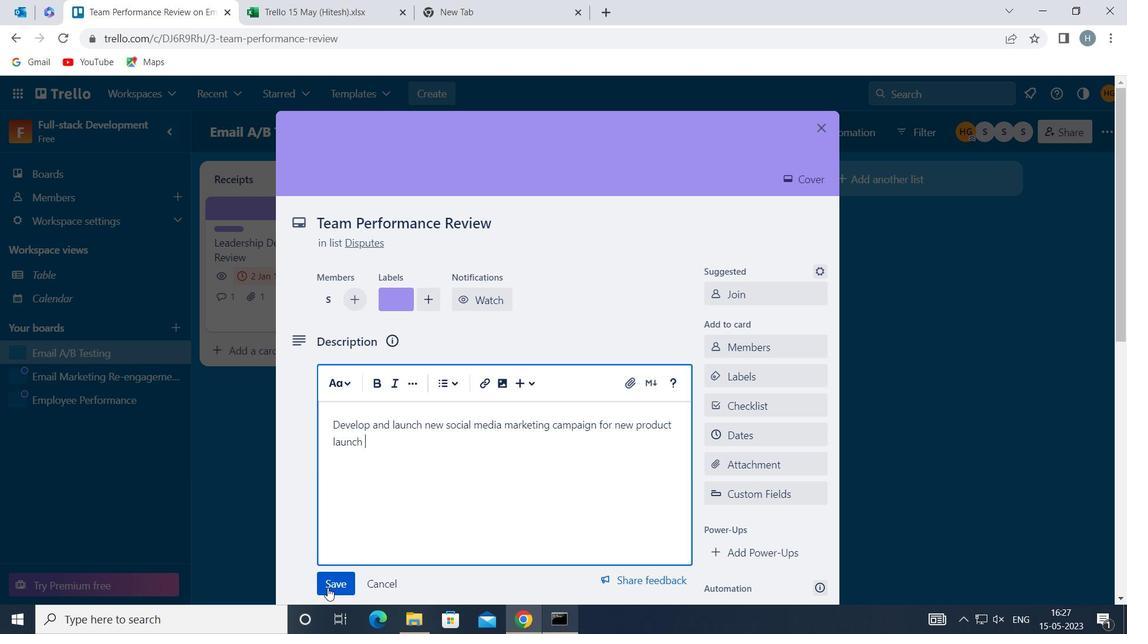 
Action: Mouse moved to (385, 506)
Screenshot: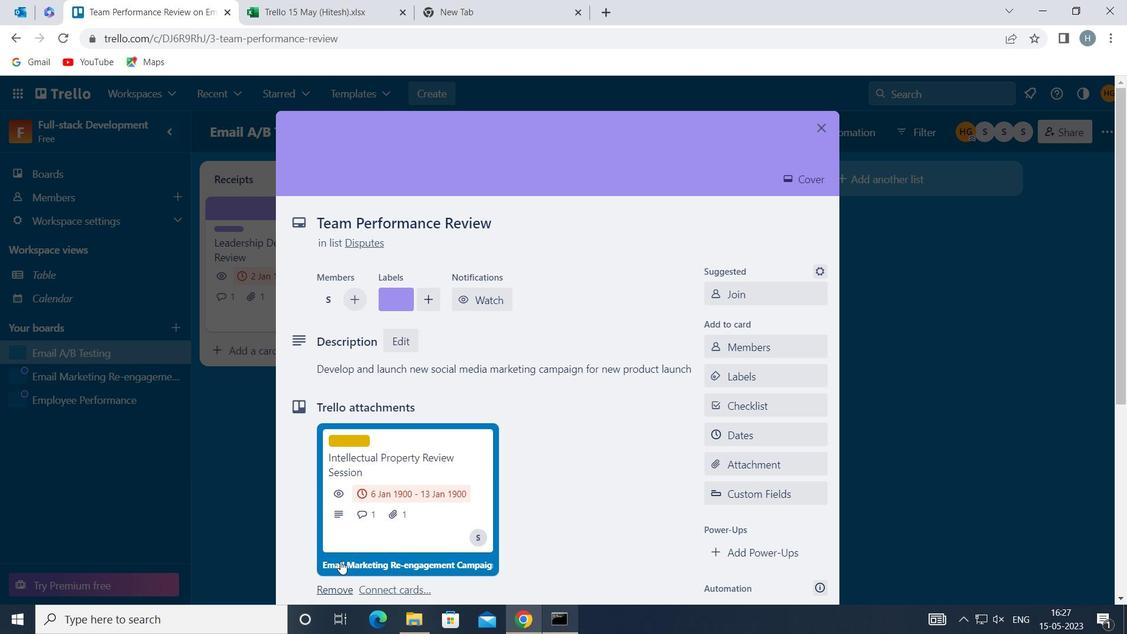 
Action: Mouse scrolled (385, 506) with delta (0, 0)
Screenshot: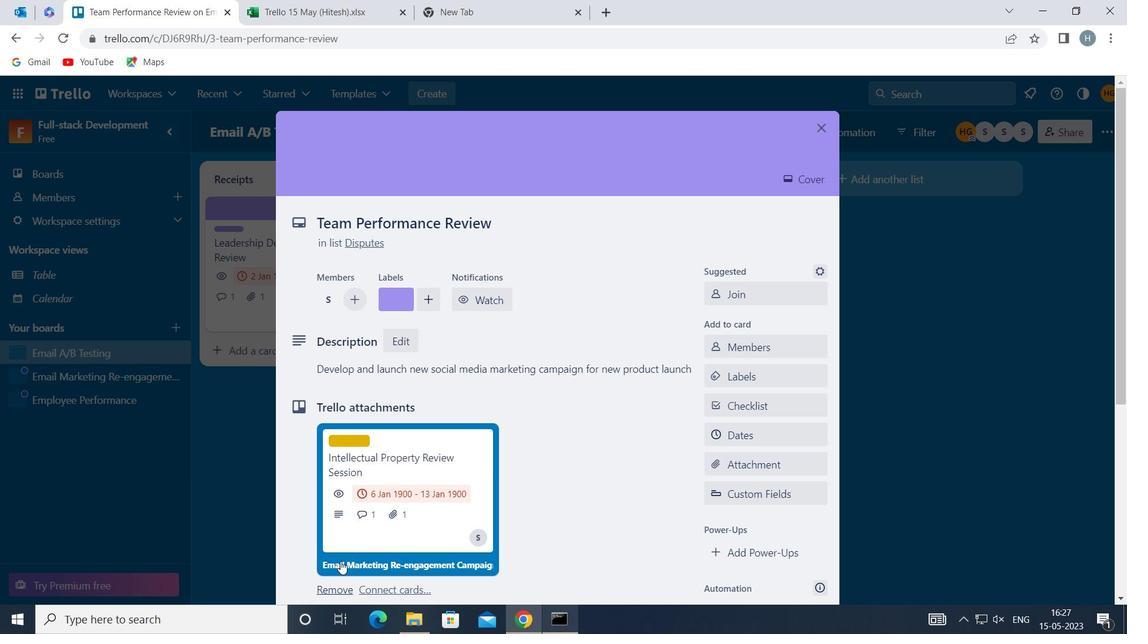 
Action: Mouse scrolled (385, 506) with delta (0, 0)
Screenshot: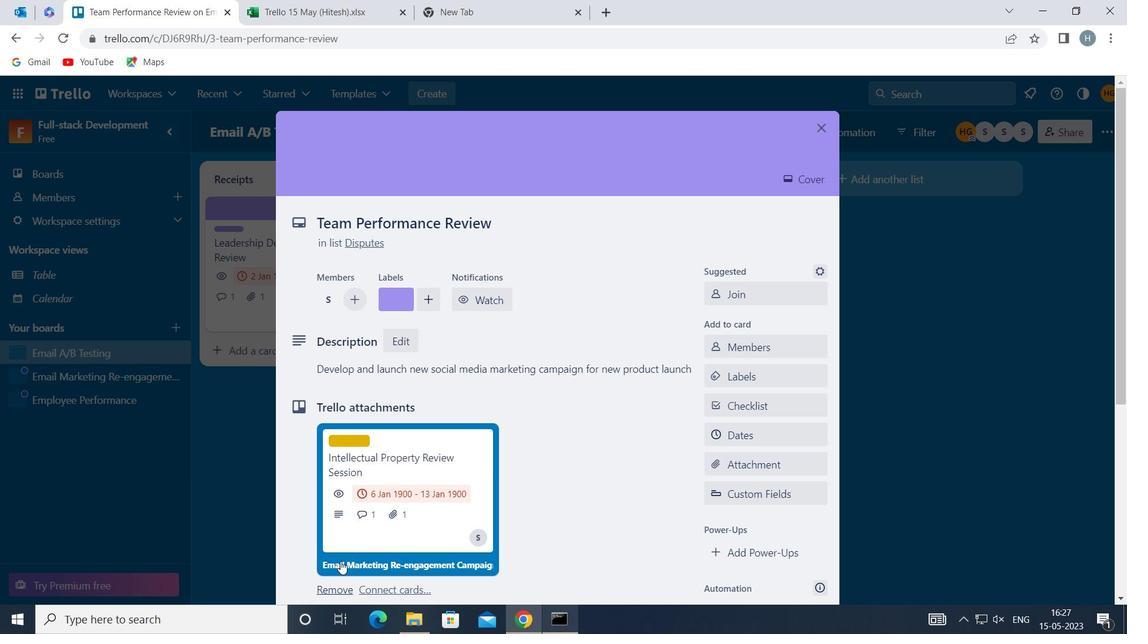 
Action: Mouse scrolled (385, 506) with delta (0, 0)
Screenshot: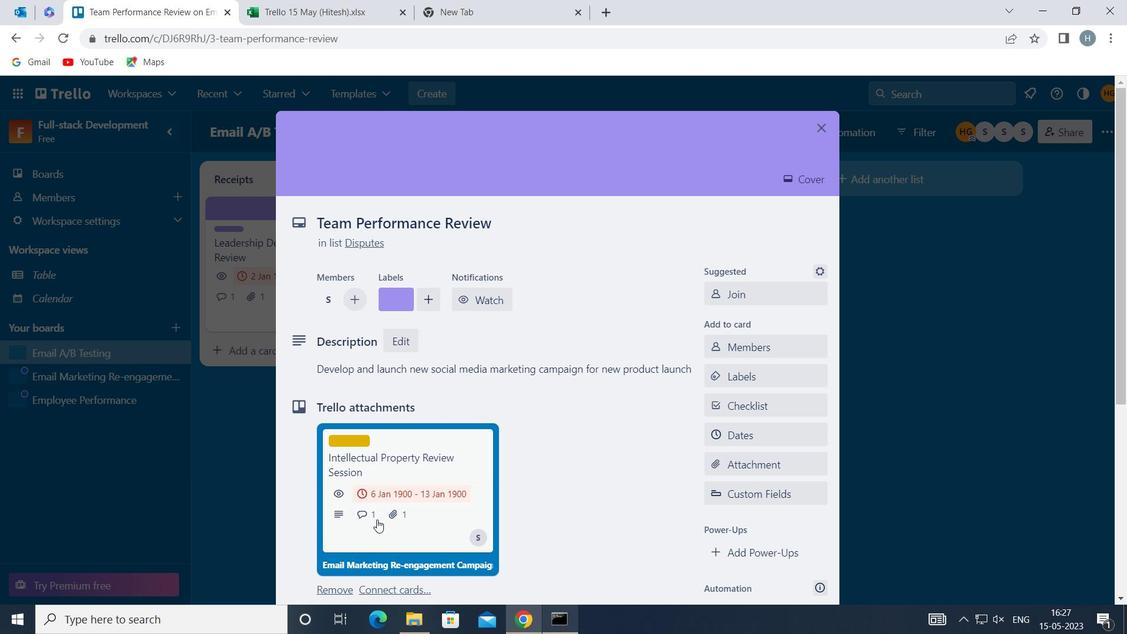 
Action: Mouse scrolled (385, 506) with delta (0, 0)
Screenshot: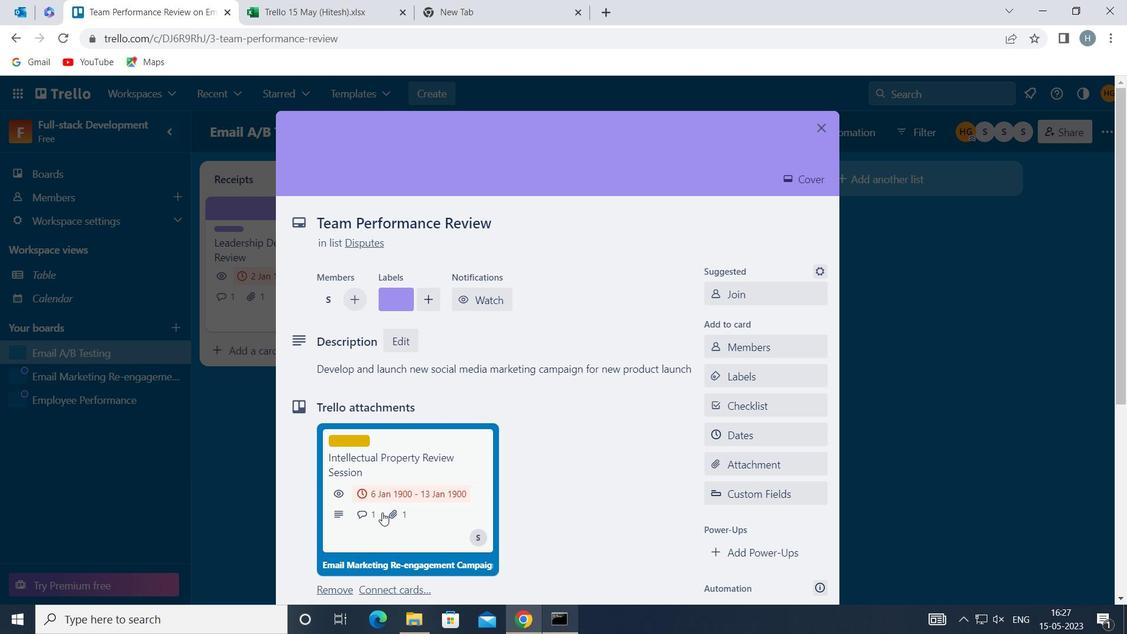 
Action: Mouse scrolled (385, 506) with delta (0, 0)
Screenshot: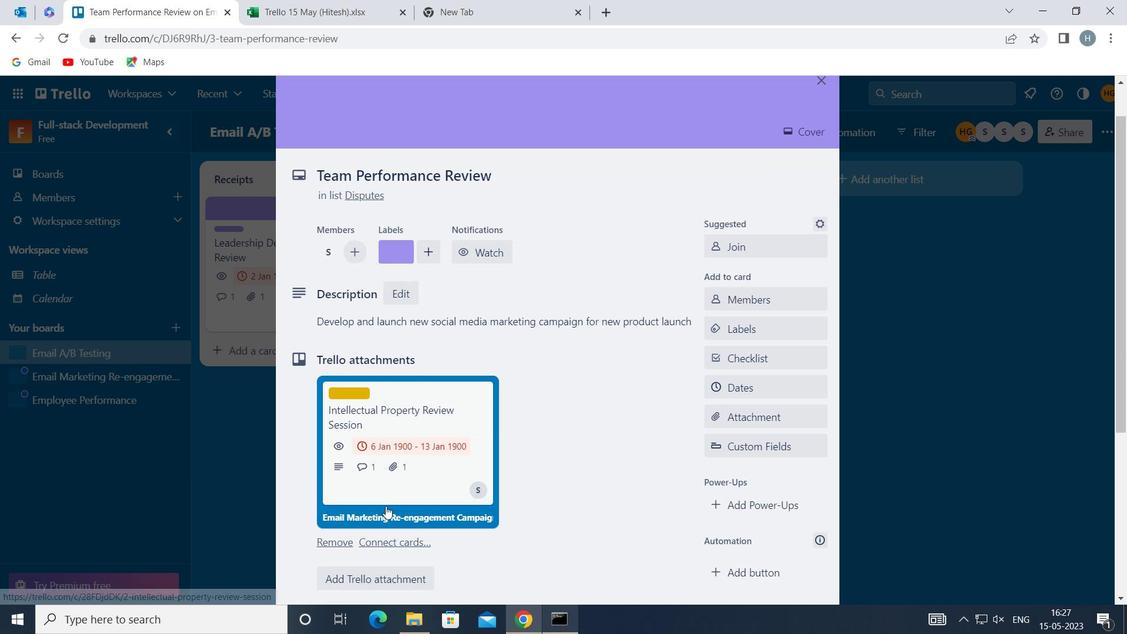 
Action: Mouse scrolled (385, 506) with delta (0, 0)
Screenshot: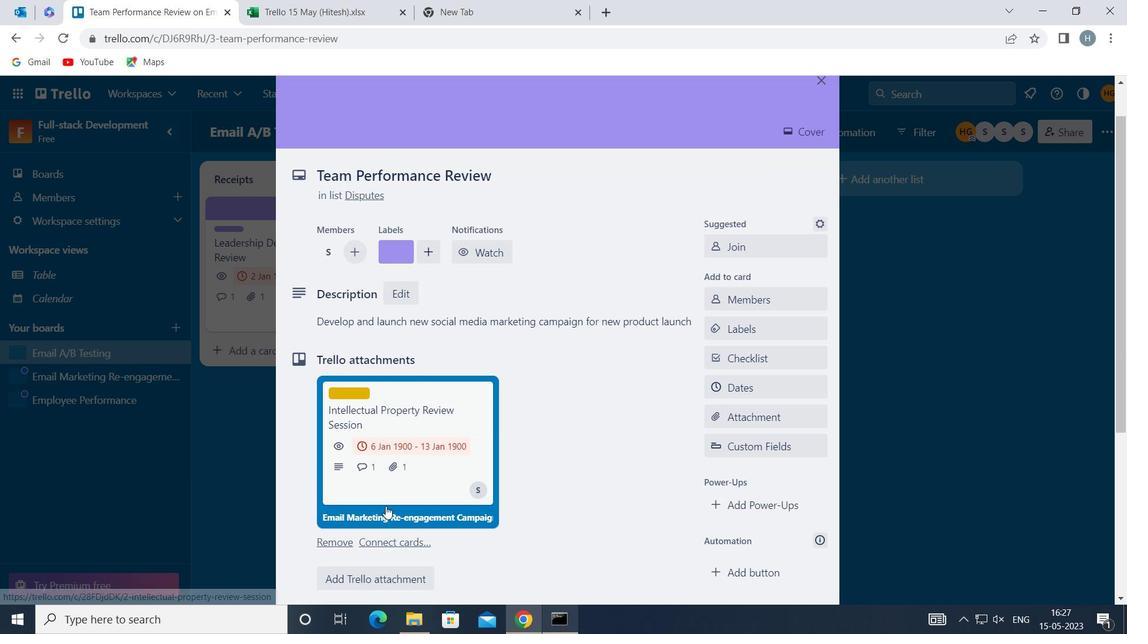 
Action: Mouse scrolled (385, 506) with delta (0, 0)
Screenshot: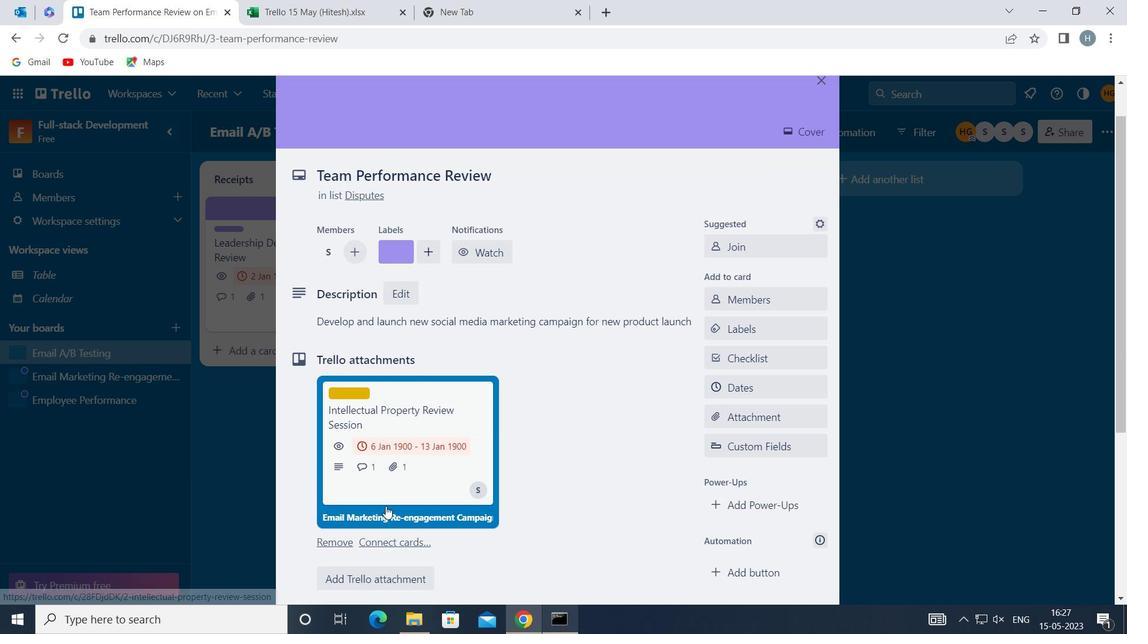 
Action: Mouse scrolled (385, 506) with delta (0, 0)
Screenshot: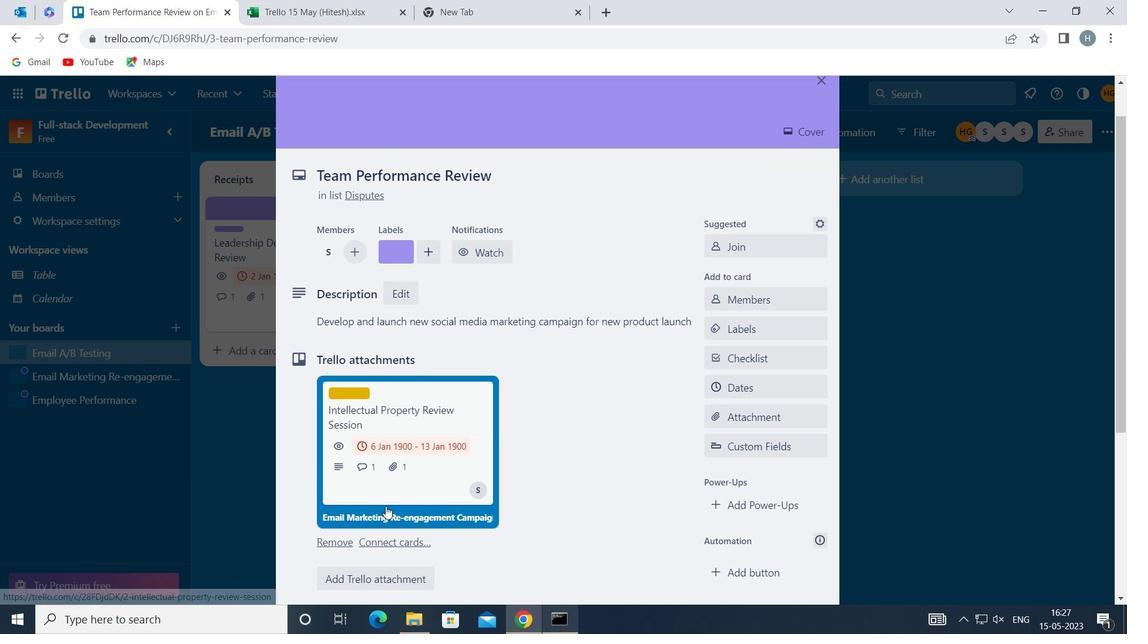 
Action: Mouse moved to (481, 498)
Screenshot: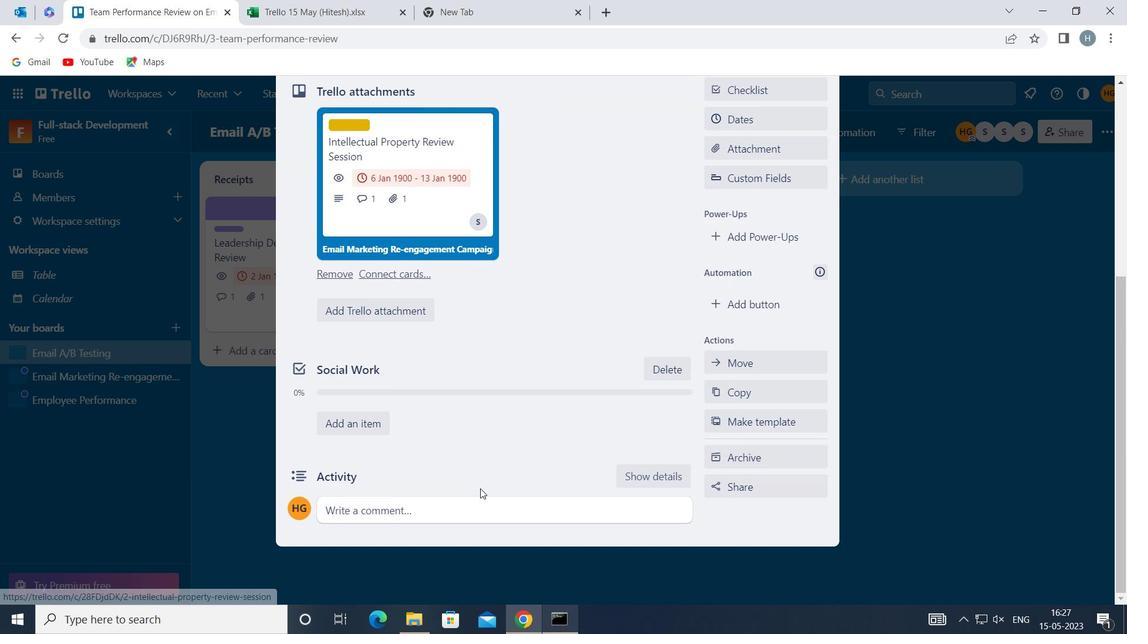 
Action: Mouse pressed left at (481, 498)
Screenshot: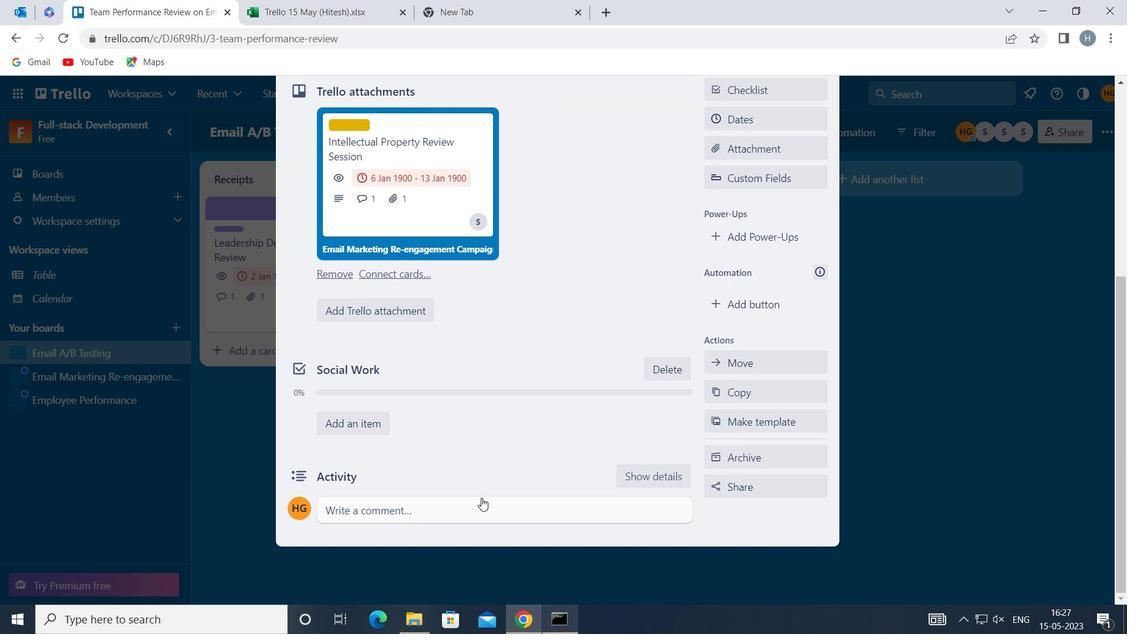 
Action: Key pressed <Key.shift>ATTENTION<Key.space>TO<Key.space>DETAIL<Key.space>IS<Key.space>CRITICAL<Key.space>FOR<Key.space>THIS<Key.space>TASK,<Key.space>SO<Key.space>LET<Key.space>US<Key.space>MAKE<Key.space>SURE<Key.space>WE<Key.space>DONT<Key.space><Key.backspace><Key.backspace><Key.backspace><Key.space>NOT<Key.space>MISS<Key.space>ANYTHING<Key.space>IMPORTANT<Key.space>
Screenshot: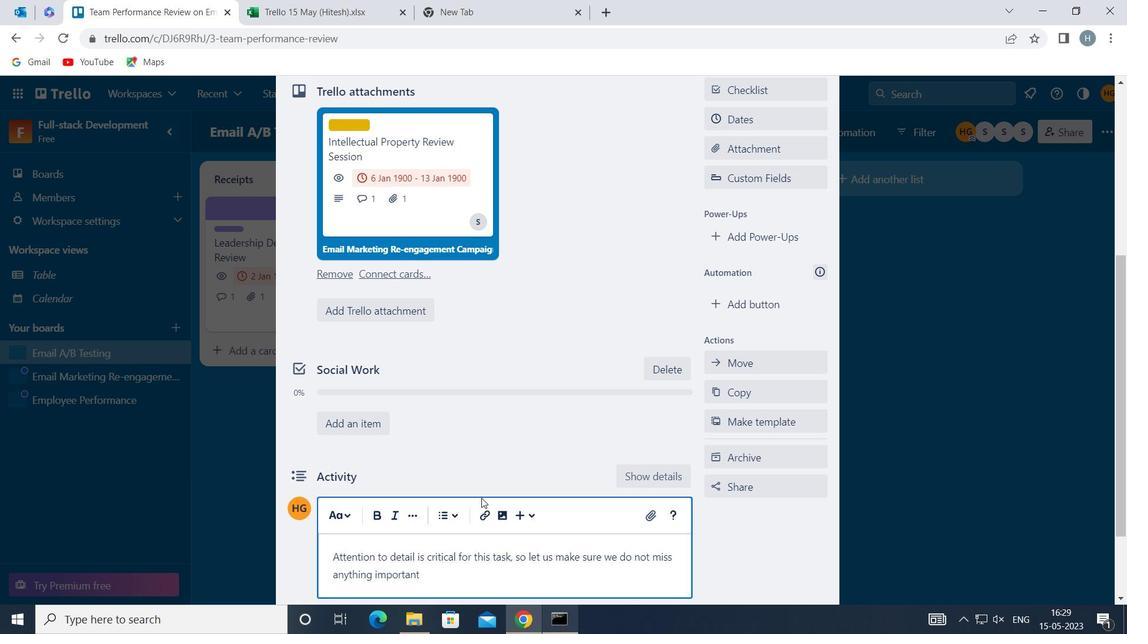 
Action: Mouse scrolled (481, 497) with delta (0, 0)
Screenshot: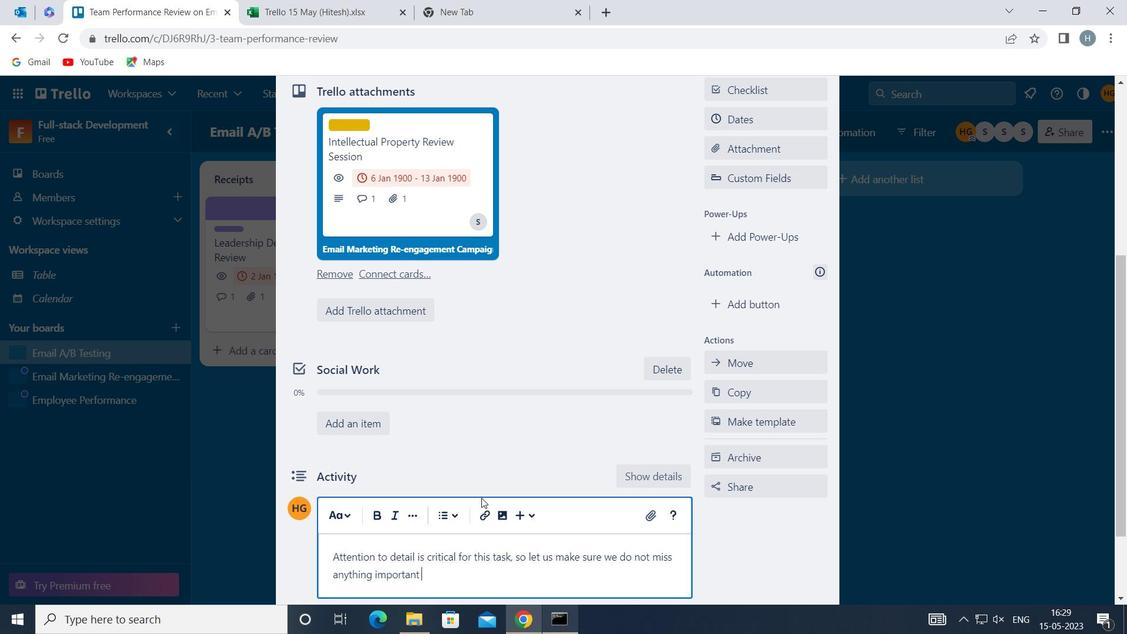 
Action: Mouse scrolled (481, 497) with delta (0, 0)
Screenshot: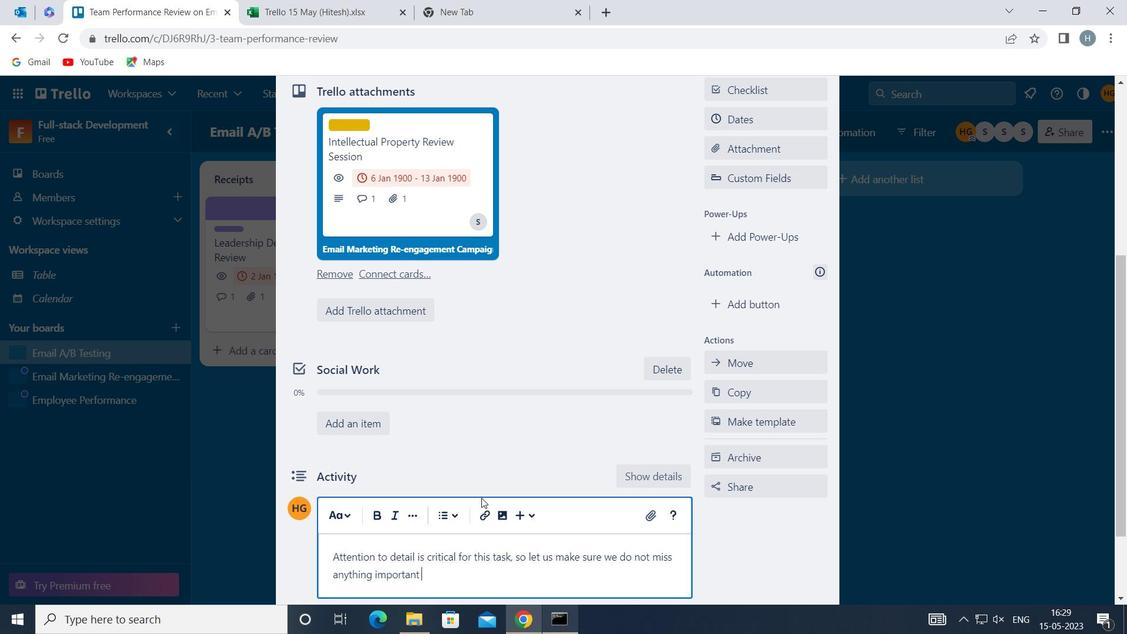
Action: Mouse scrolled (481, 497) with delta (0, 0)
Screenshot: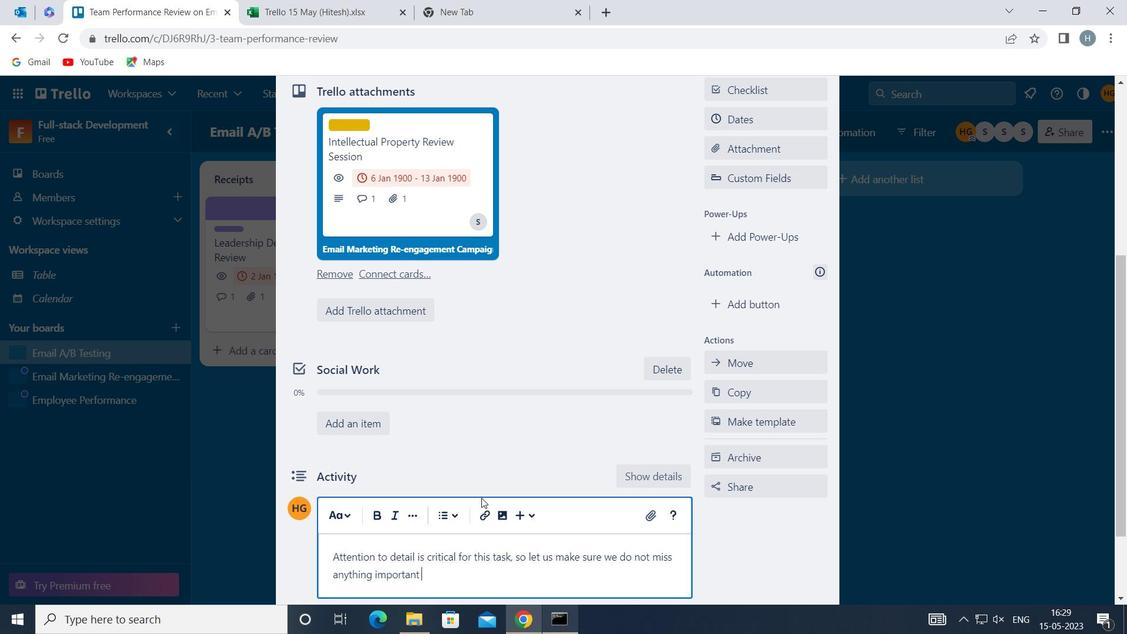 
Action: Mouse moved to (354, 507)
Screenshot: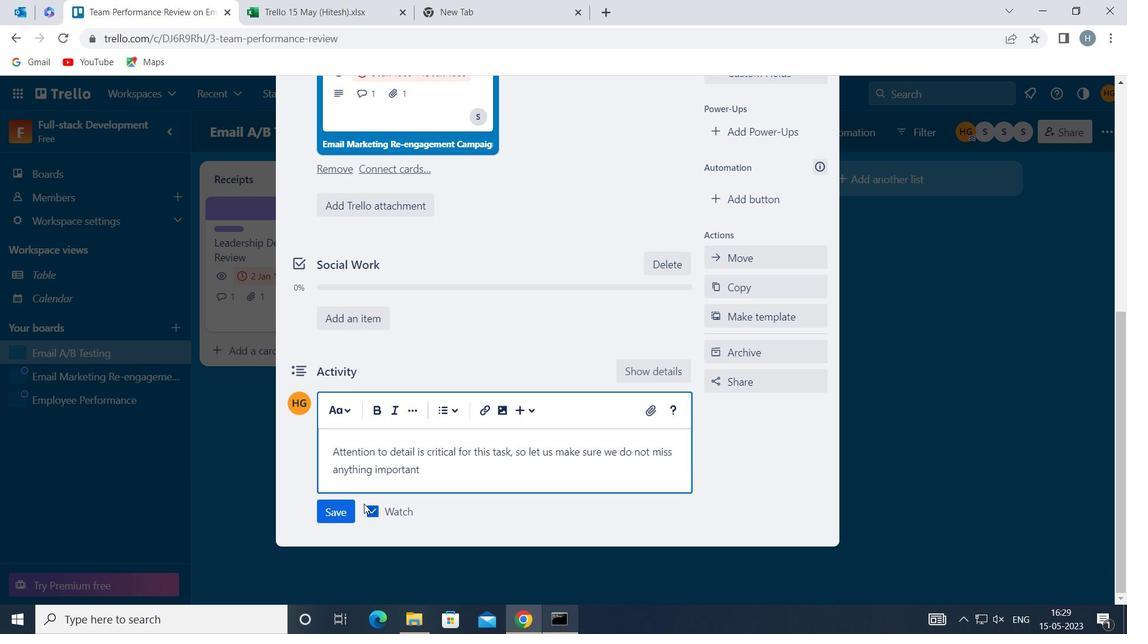 
Action: Mouse pressed left at (354, 507)
Screenshot: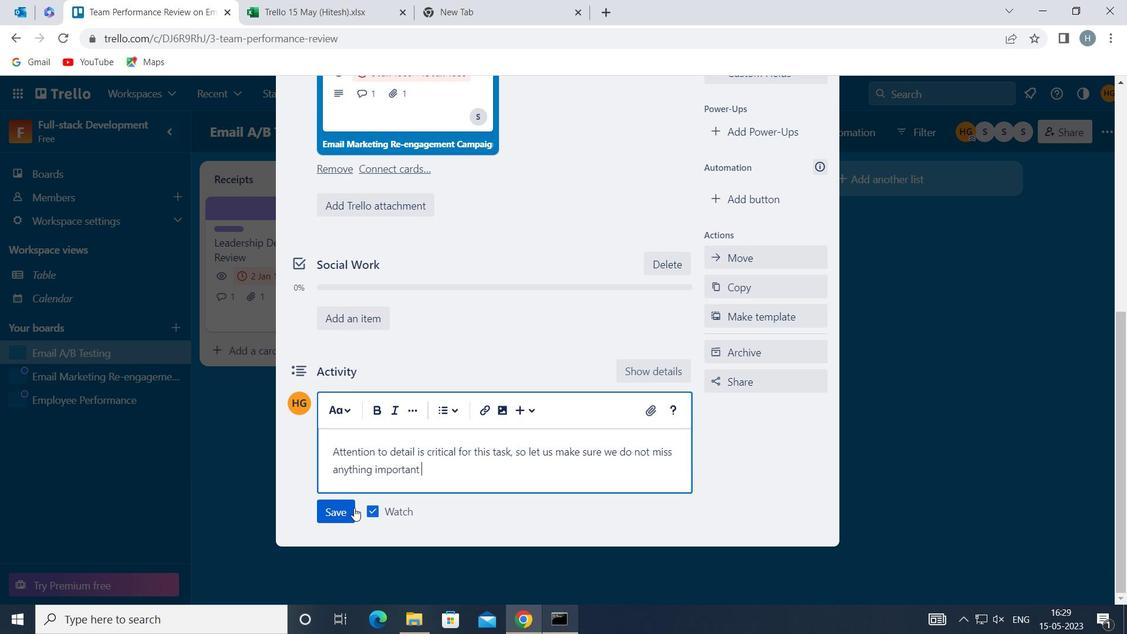 
Action: Mouse moved to (635, 362)
Screenshot: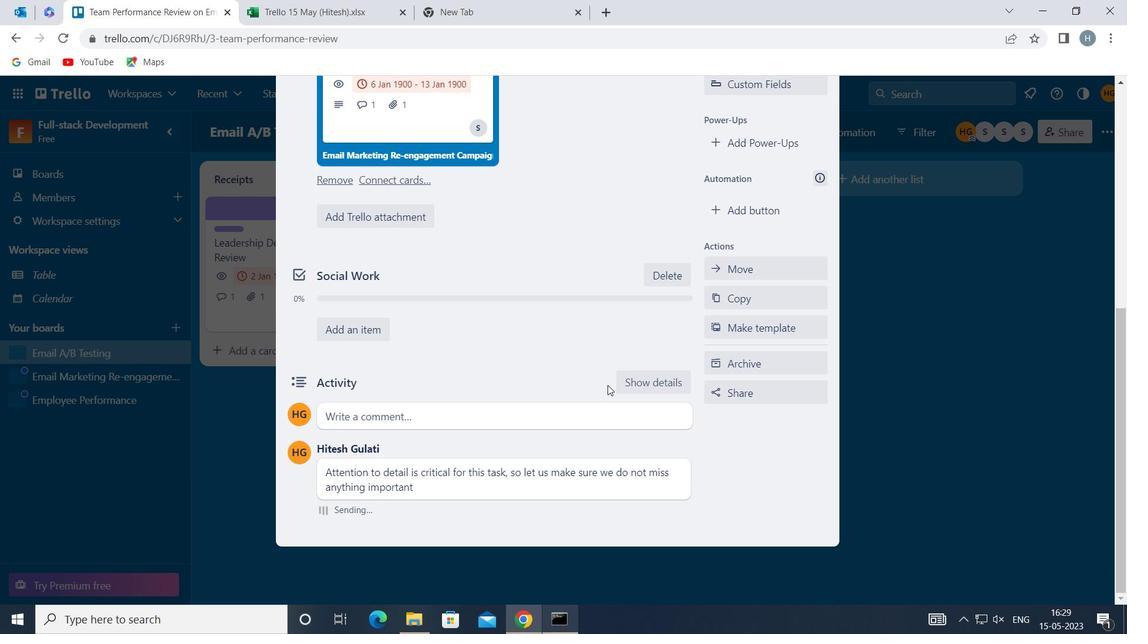 
Action: Mouse scrolled (635, 362) with delta (0, 0)
Screenshot: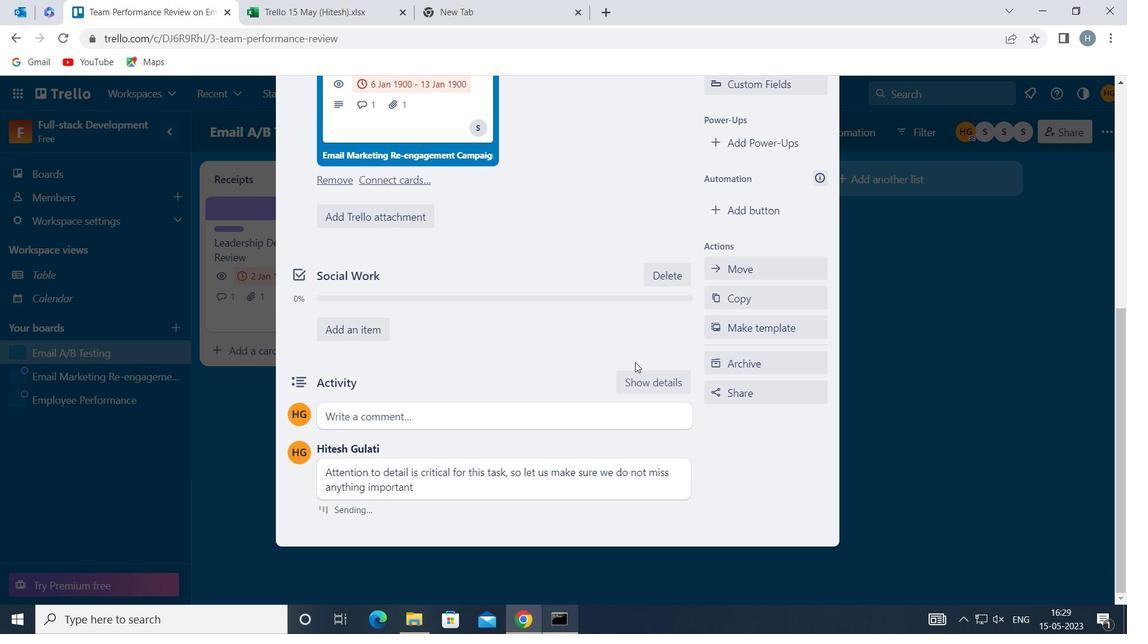 
Action: Mouse moved to (762, 96)
Screenshot: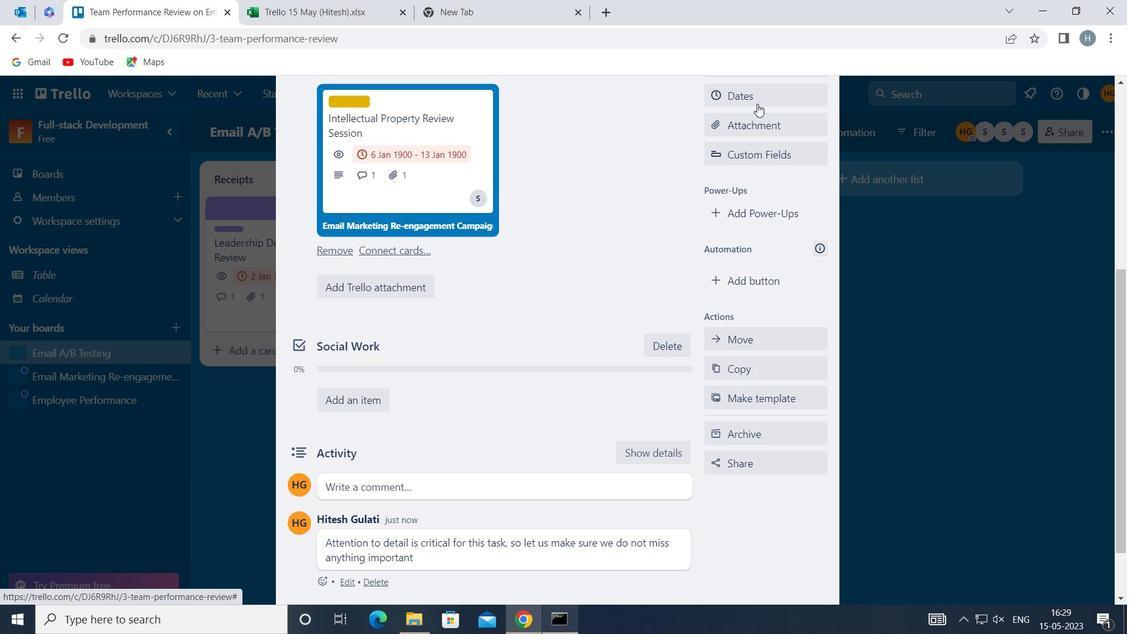 
Action: Mouse pressed left at (762, 96)
Screenshot: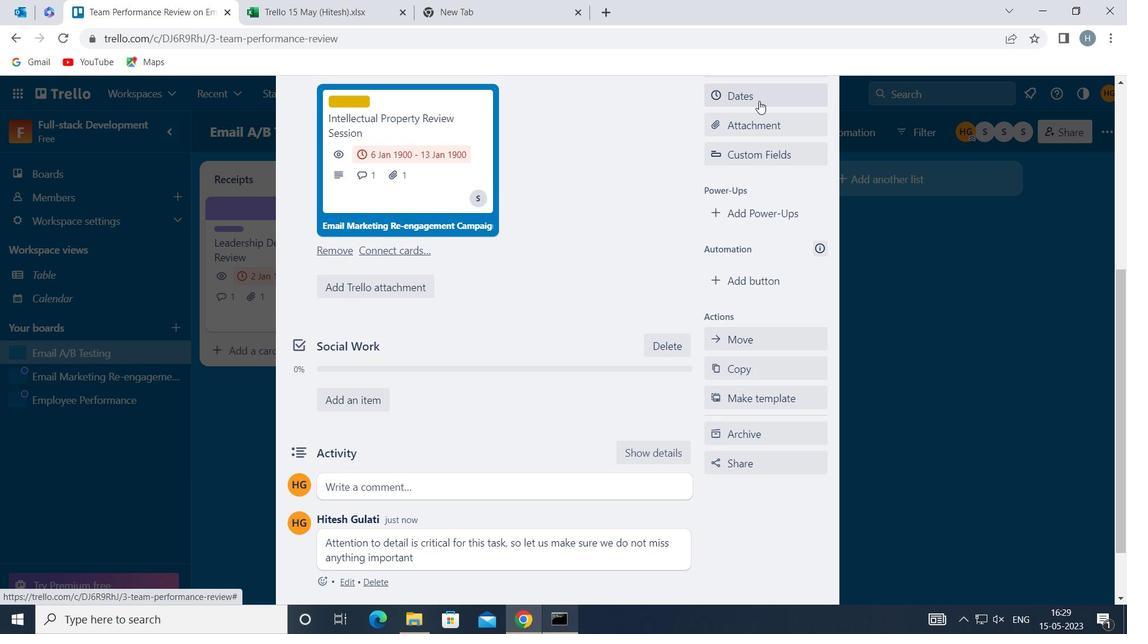 
Action: Mouse moved to (718, 392)
Screenshot: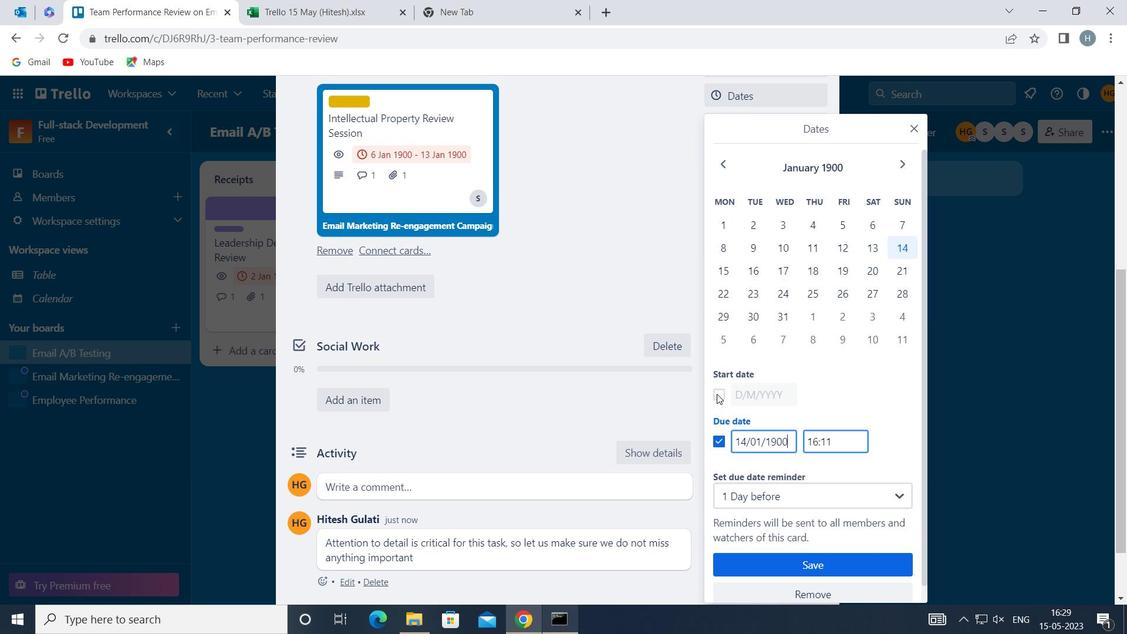 
Action: Mouse pressed left at (718, 392)
Screenshot: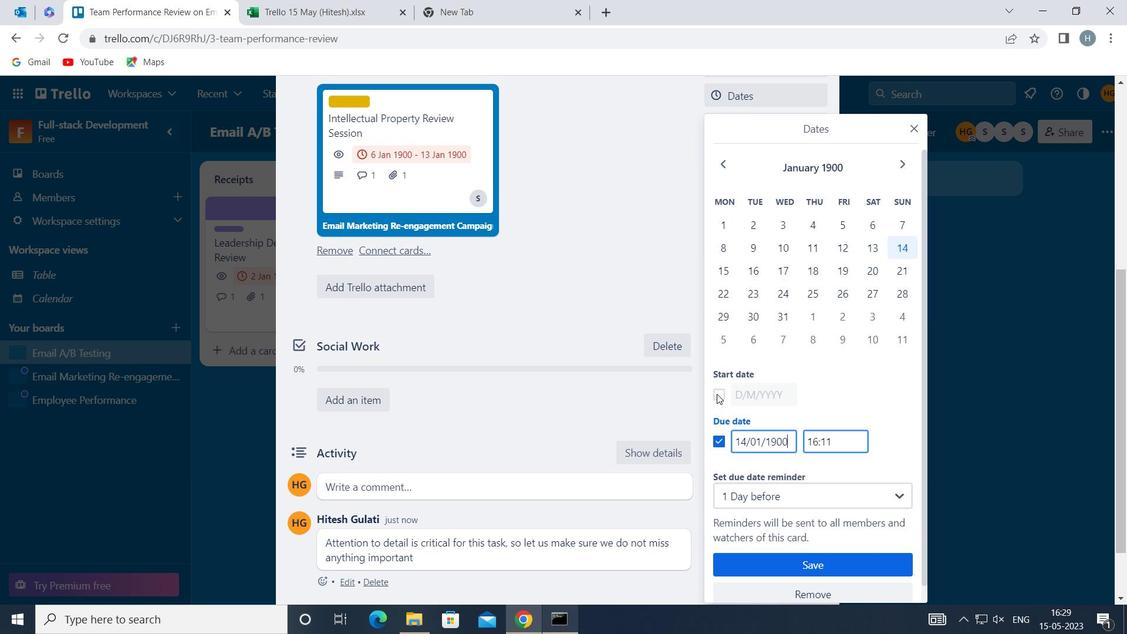 
Action: Mouse moved to (735, 385)
Screenshot: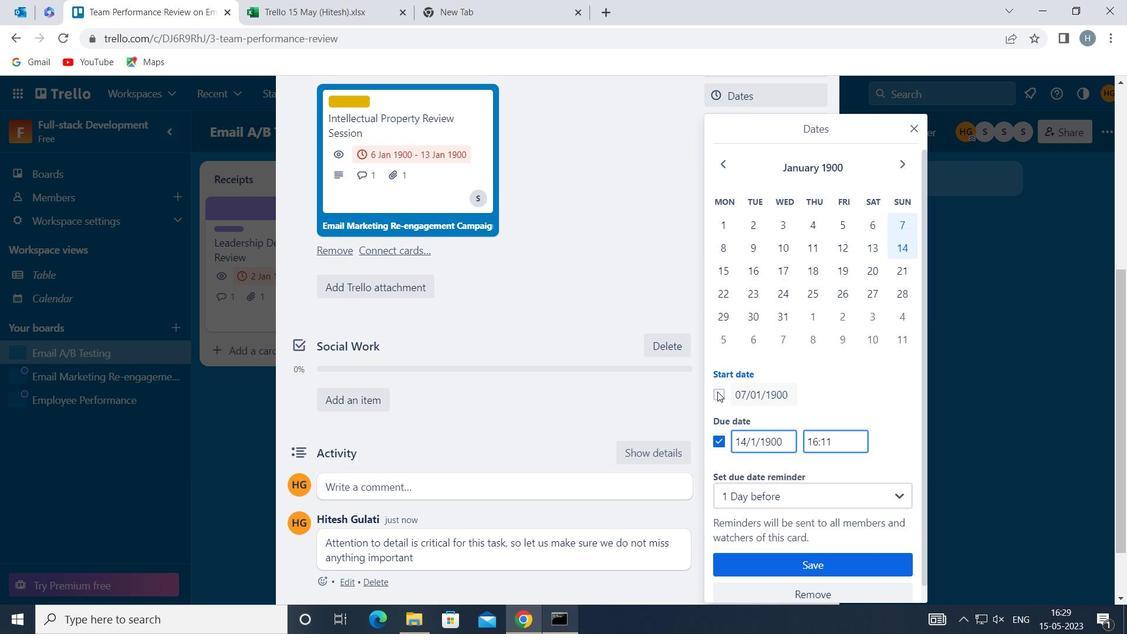 
Action: Mouse pressed left at (735, 385)
Screenshot: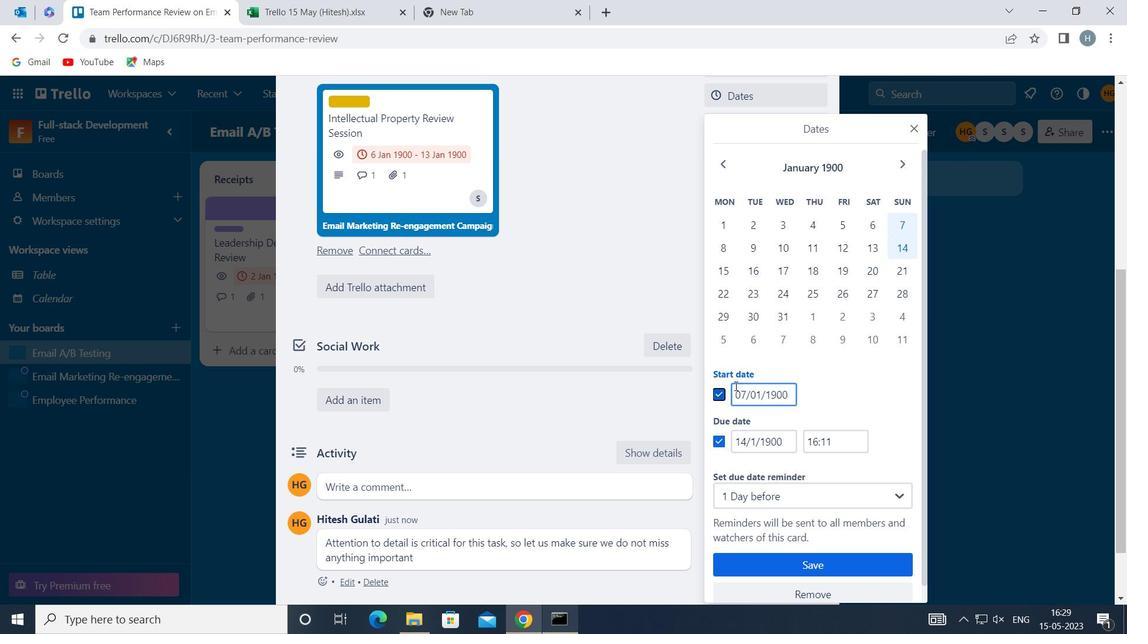 
Action: Key pressed <Key.right><Key.backspace>8
Screenshot: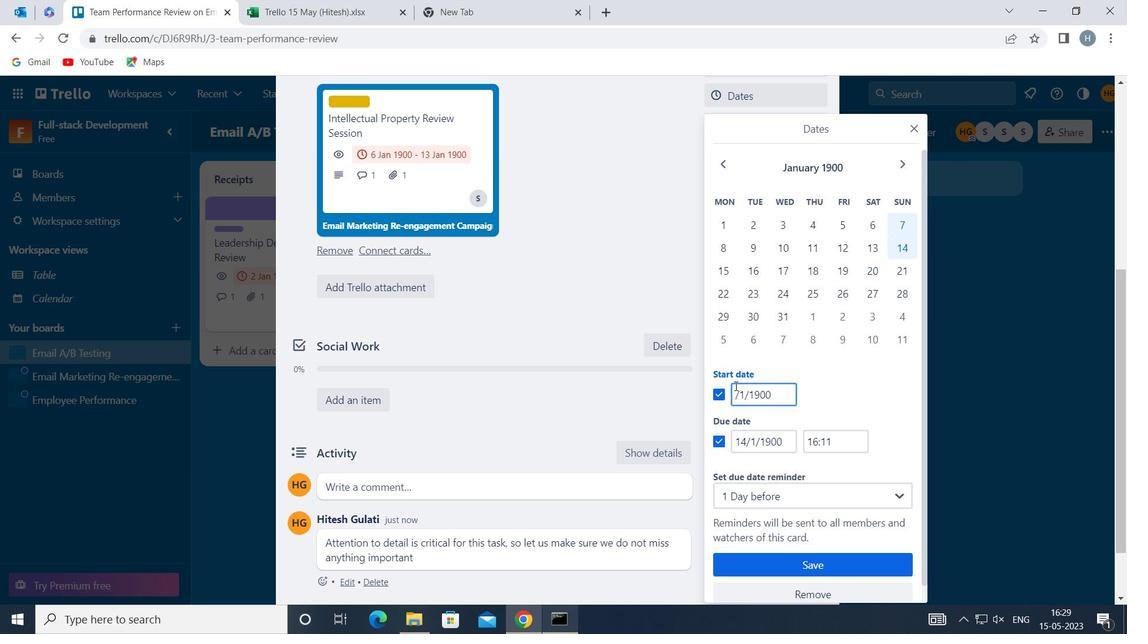 
Action: Mouse moved to (746, 438)
Screenshot: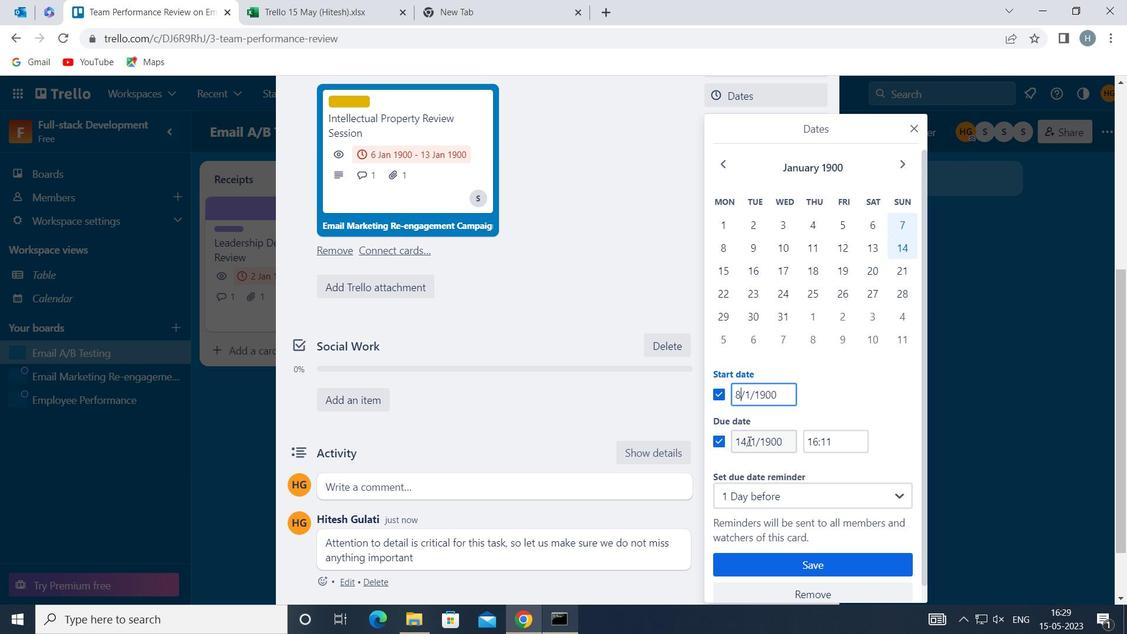 
Action: Mouse pressed left at (746, 438)
Screenshot: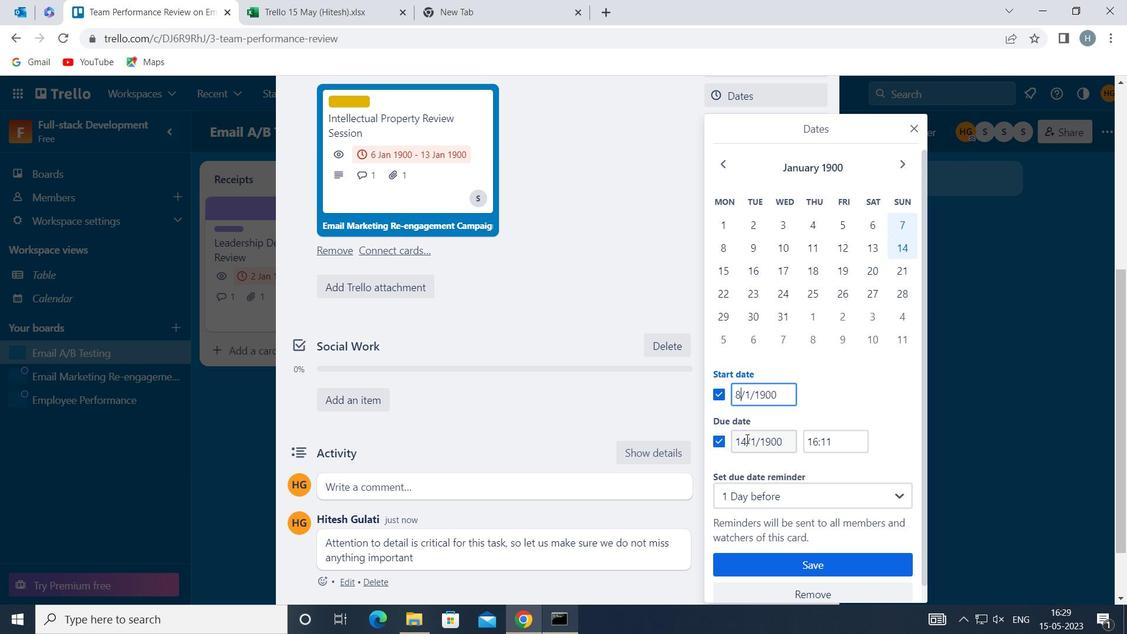 
Action: Key pressed <Key.backspace><Key.backspace>15
Screenshot: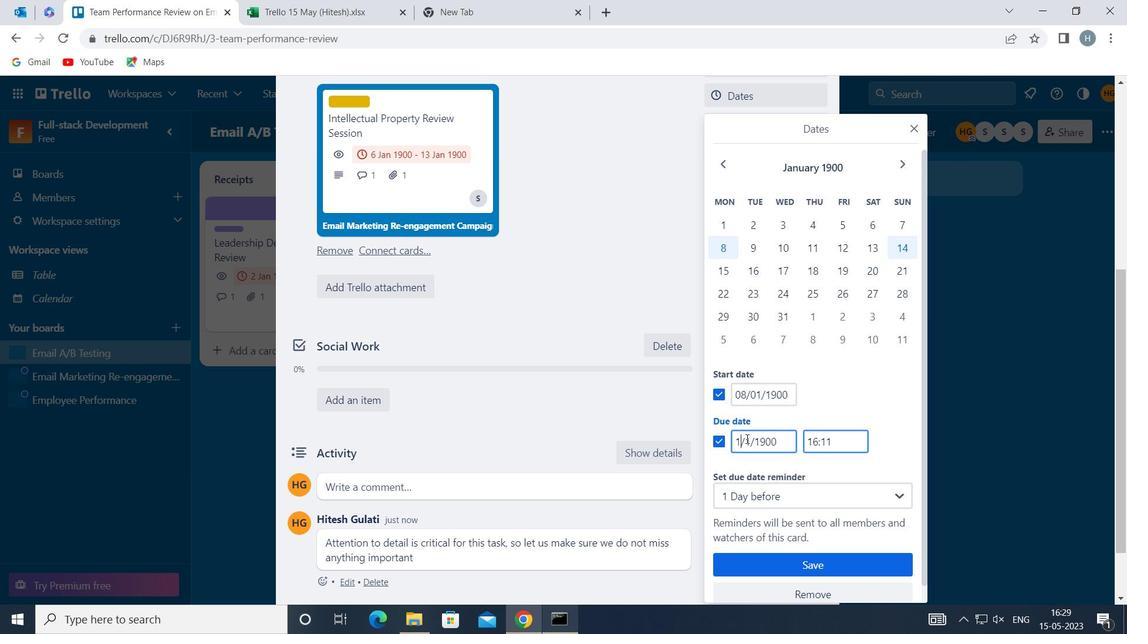 
Action: Mouse moved to (793, 563)
Screenshot: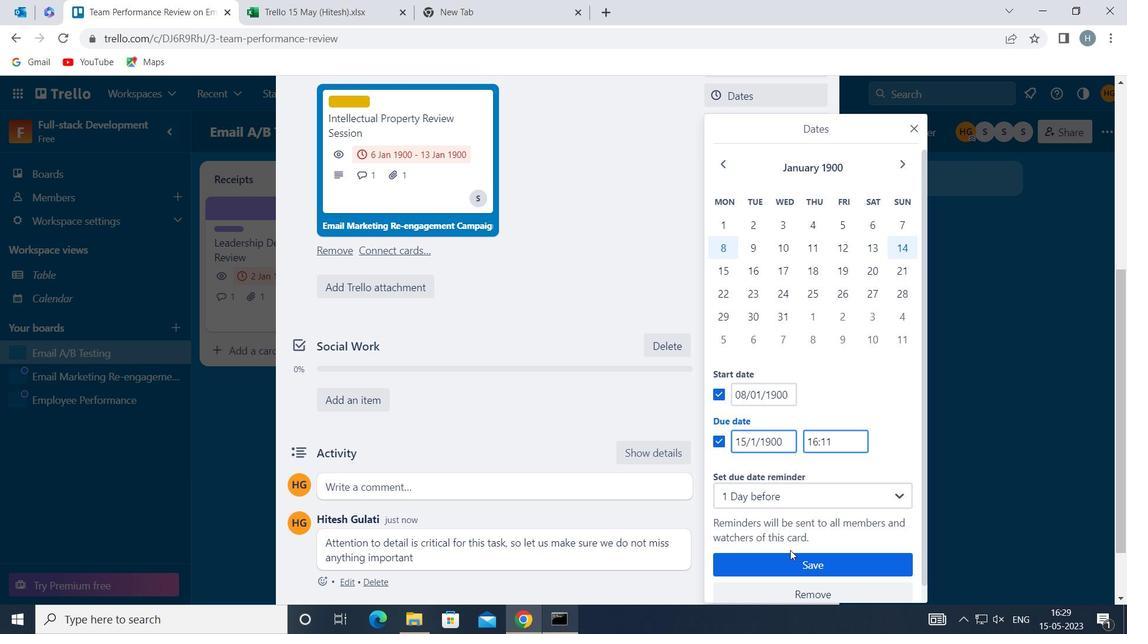
Action: Mouse pressed left at (793, 563)
Screenshot: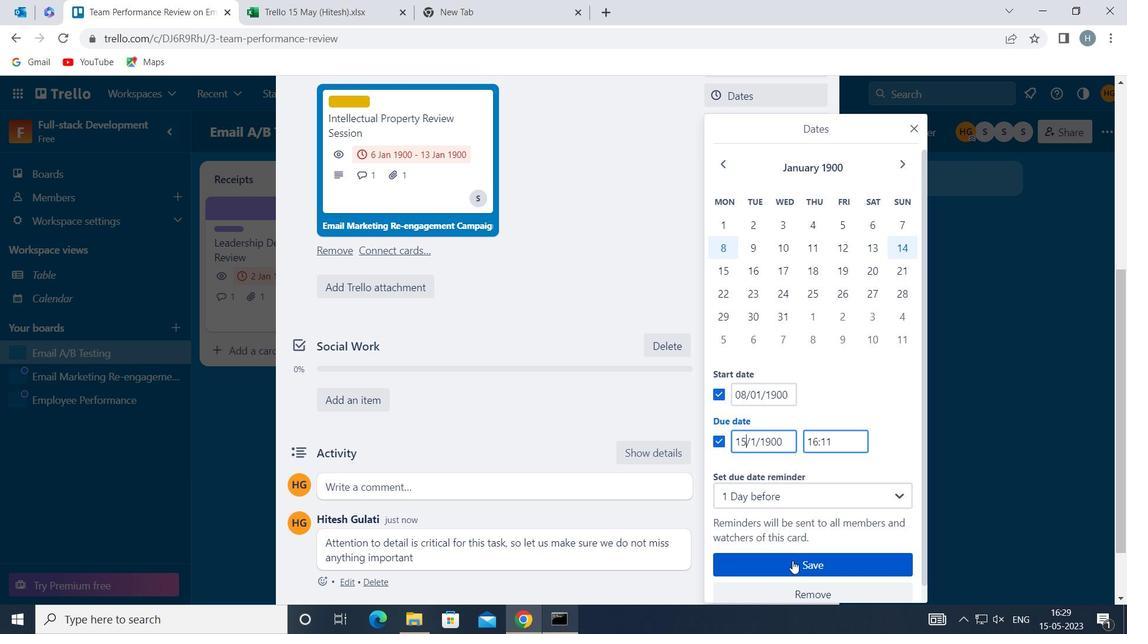 
Action: Mouse moved to (793, 563)
Screenshot: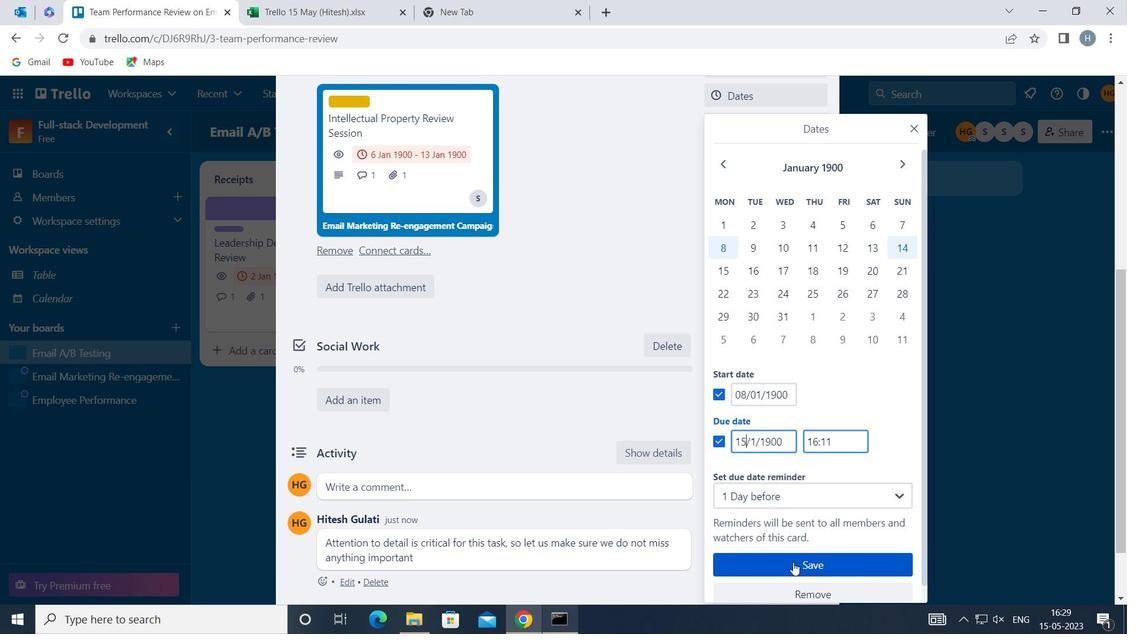
